 Task: Create a Sprint called Sprint0000000003 in Scrum Project Project0000000001 in Jira. Set Duration of Sprint called Sprint0000000001 in Scrum Project Project0000000001 to 1 week in Jira. Set Duration of Sprint called Sprint0000000002 in Scrum Project Project0000000001 to 2 weeks in Jira. Set Duration of Sprint called Sprint0000000003 in Scrum Project Project0000000001 to 3 weeks in Jira. Create a Sprint called Sprint0000000004 in Scrum Project Project0000000002 in Jira
Action: Mouse moved to (1138, 558)
Screenshot: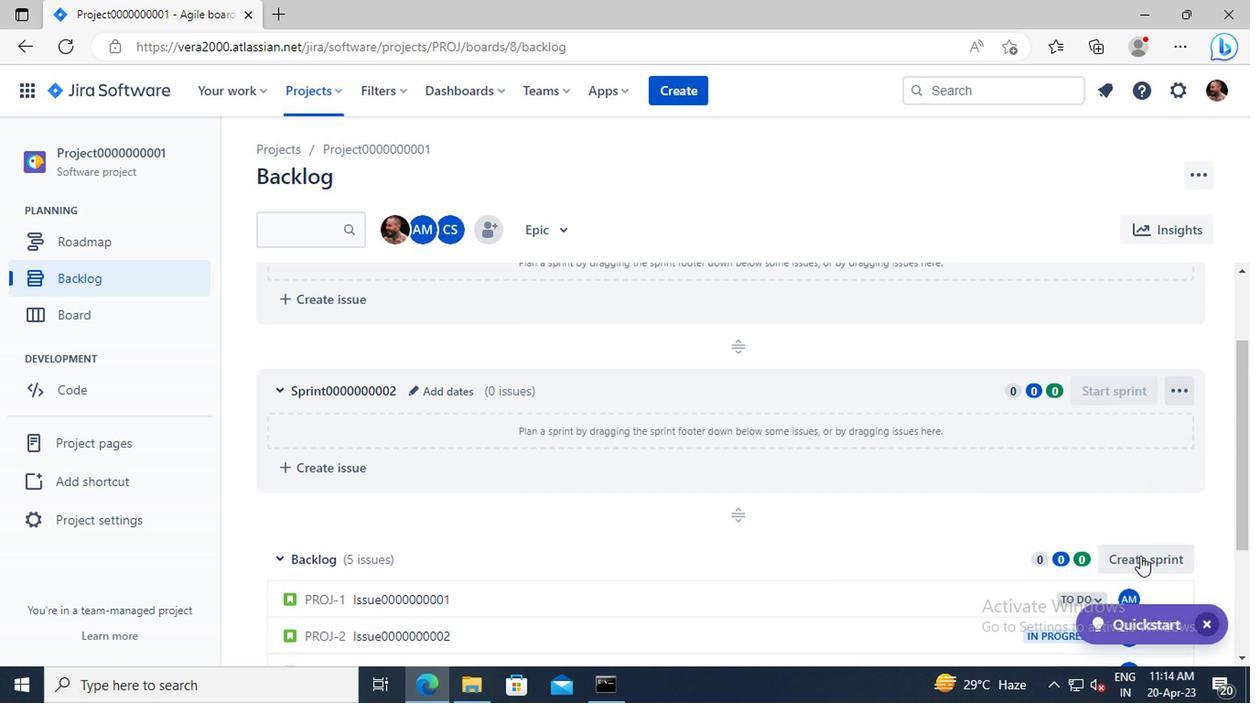 
Action: Mouse pressed left at (1138, 558)
Screenshot: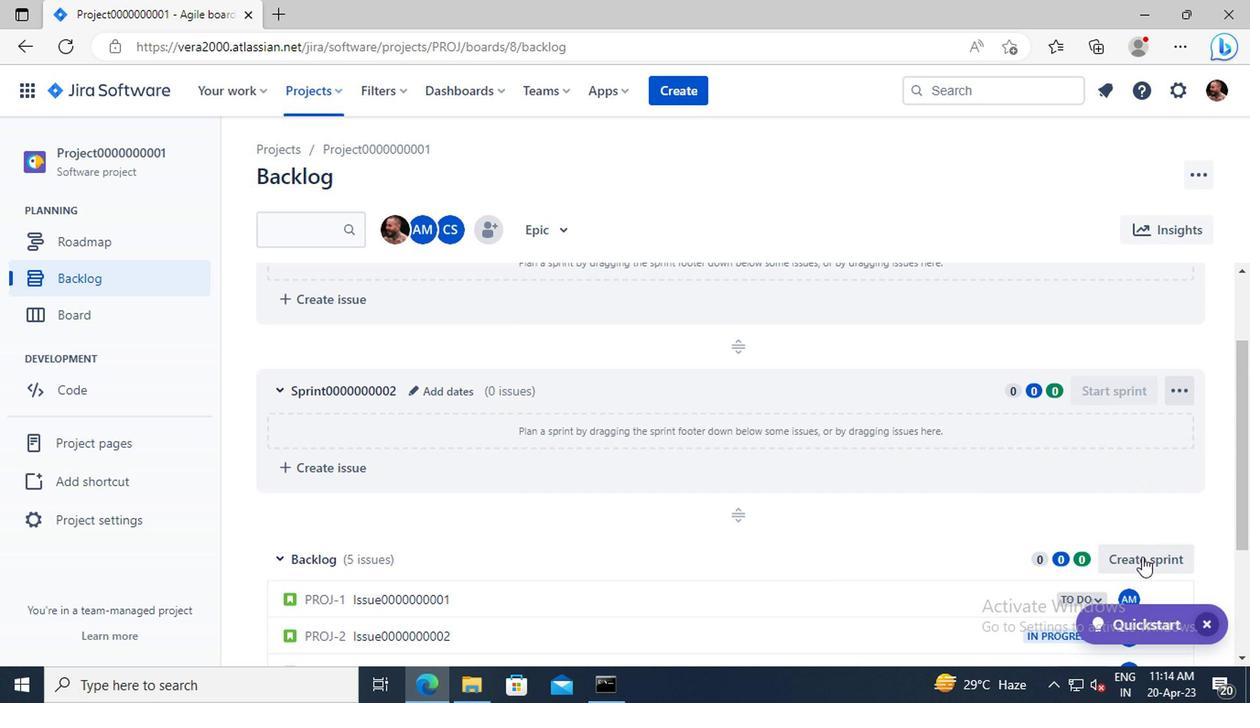 
Action: Mouse moved to (364, 562)
Screenshot: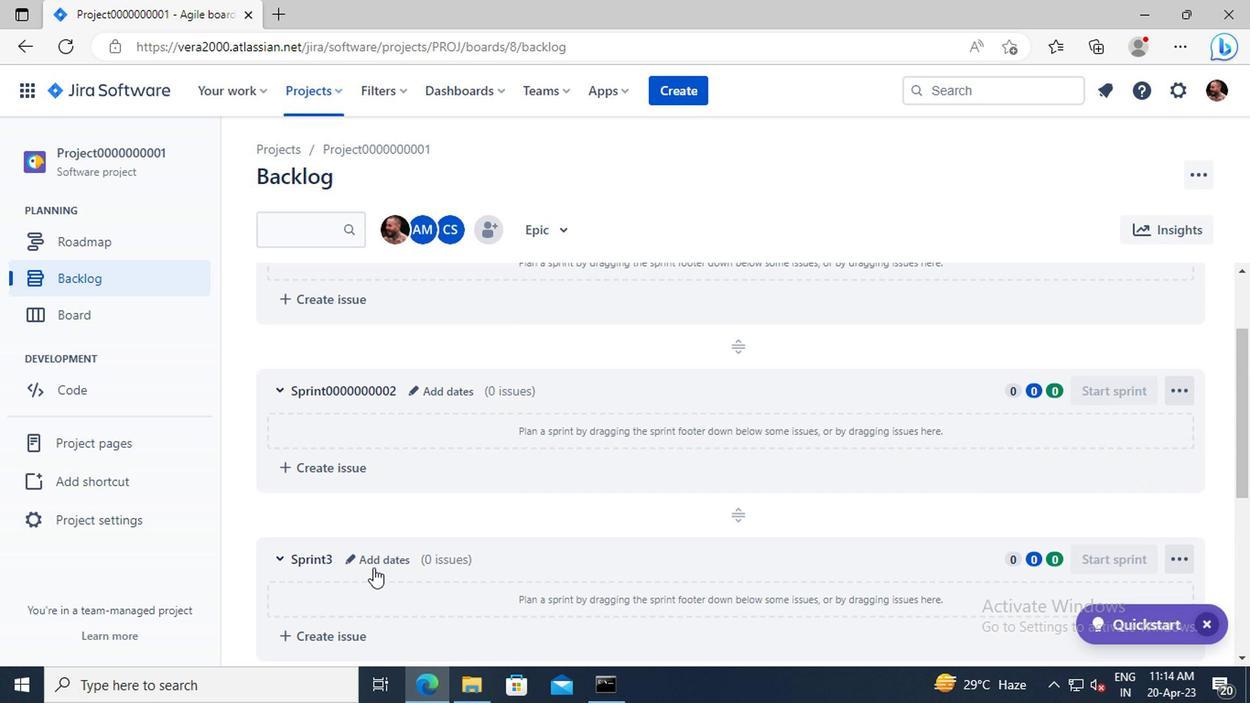 
Action: Mouse pressed left at (364, 562)
Screenshot: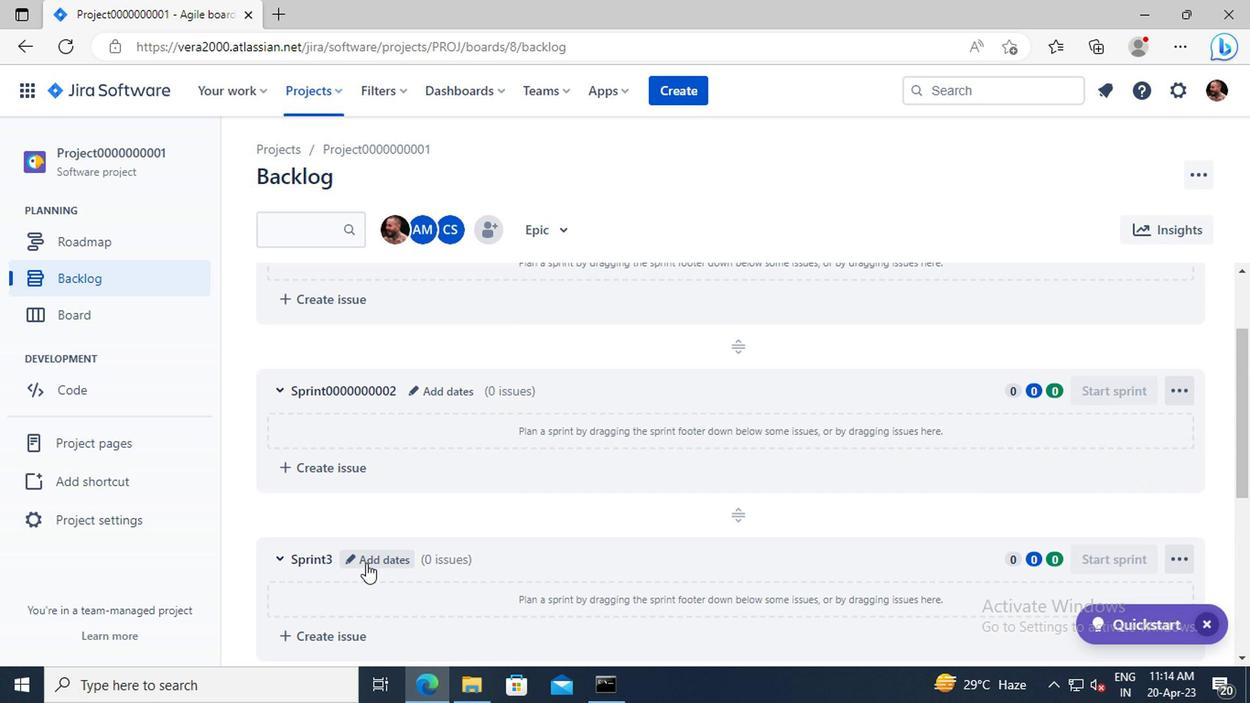 
Action: Mouse moved to (454, 235)
Screenshot: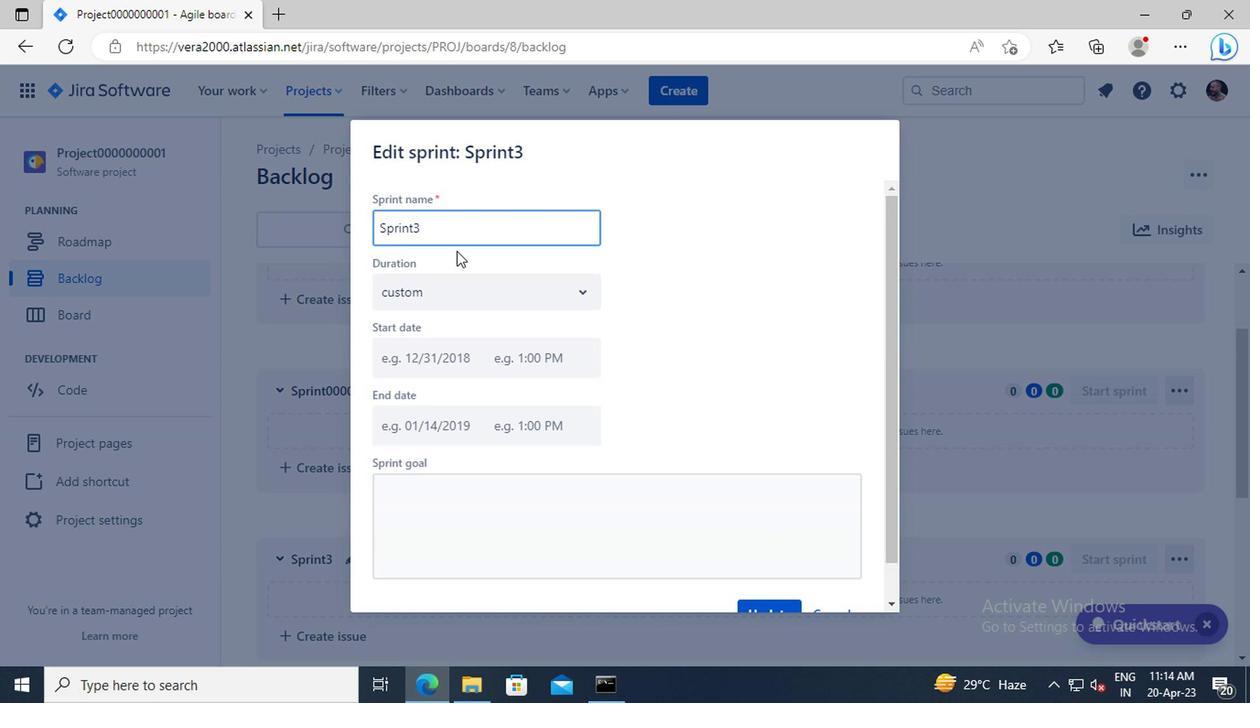 
Action: Mouse pressed left at (454, 235)
Screenshot: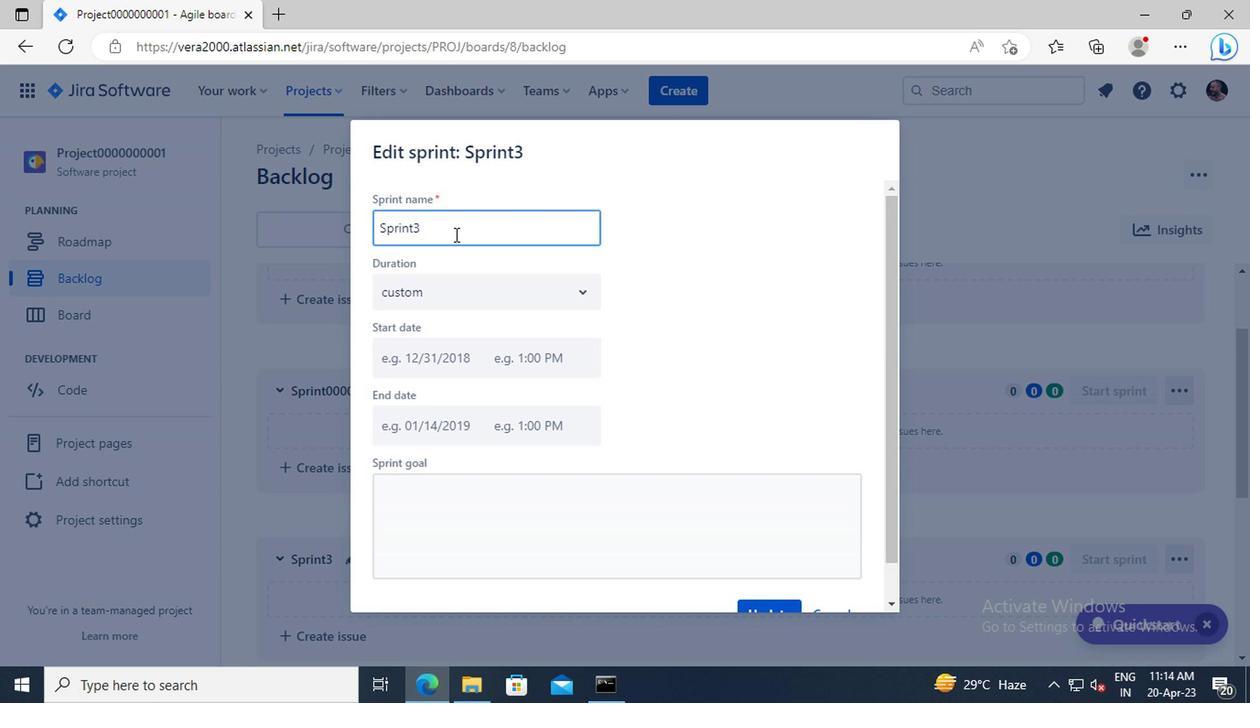 
Action: Key pressed <Key.backspace><Key.backspace><Key.backspace><Key.backspace><Key.backspace><Key.backspace><Key.backspace><Key.backspace><Key.backspace><Key.backspace><Key.backspace><Key.backspace><Key.shift_r>Sprint0000000003
Screenshot: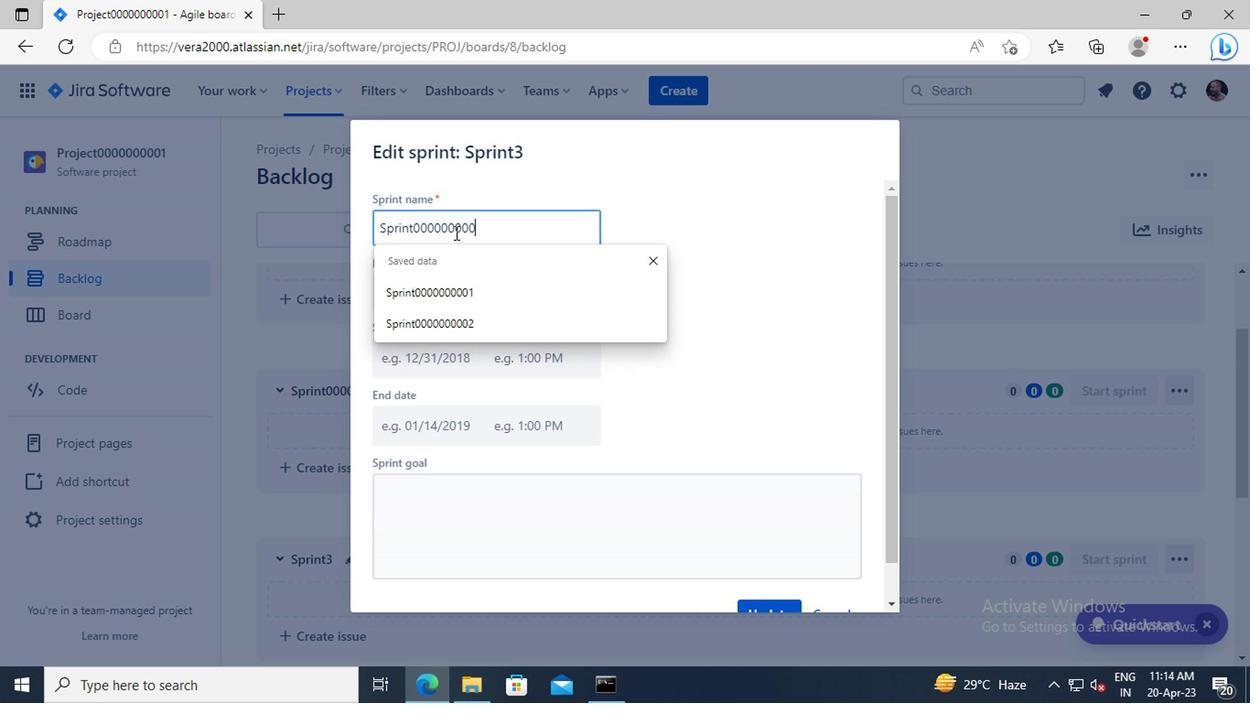 
Action: Mouse moved to (659, 367)
Screenshot: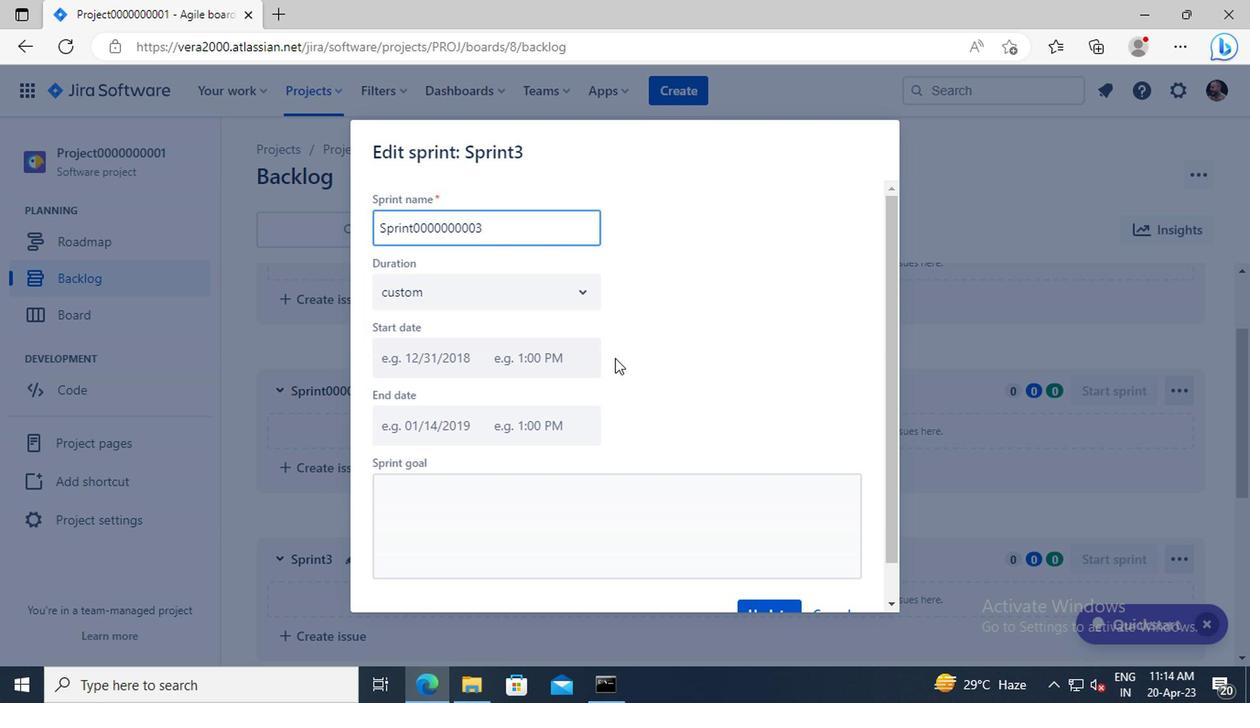 
Action: Mouse scrolled (659, 366) with delta (0, 0)
Screenshot: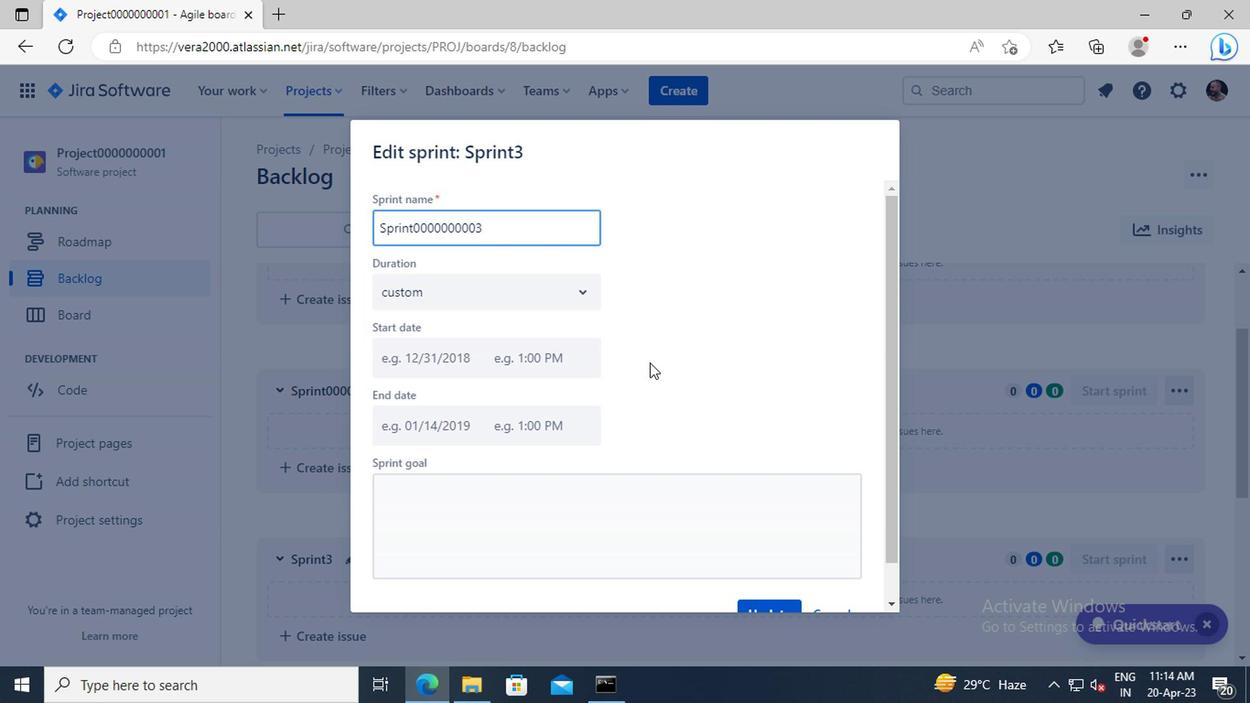 
Action: Mouse moved to (775, 579)
Screenshot: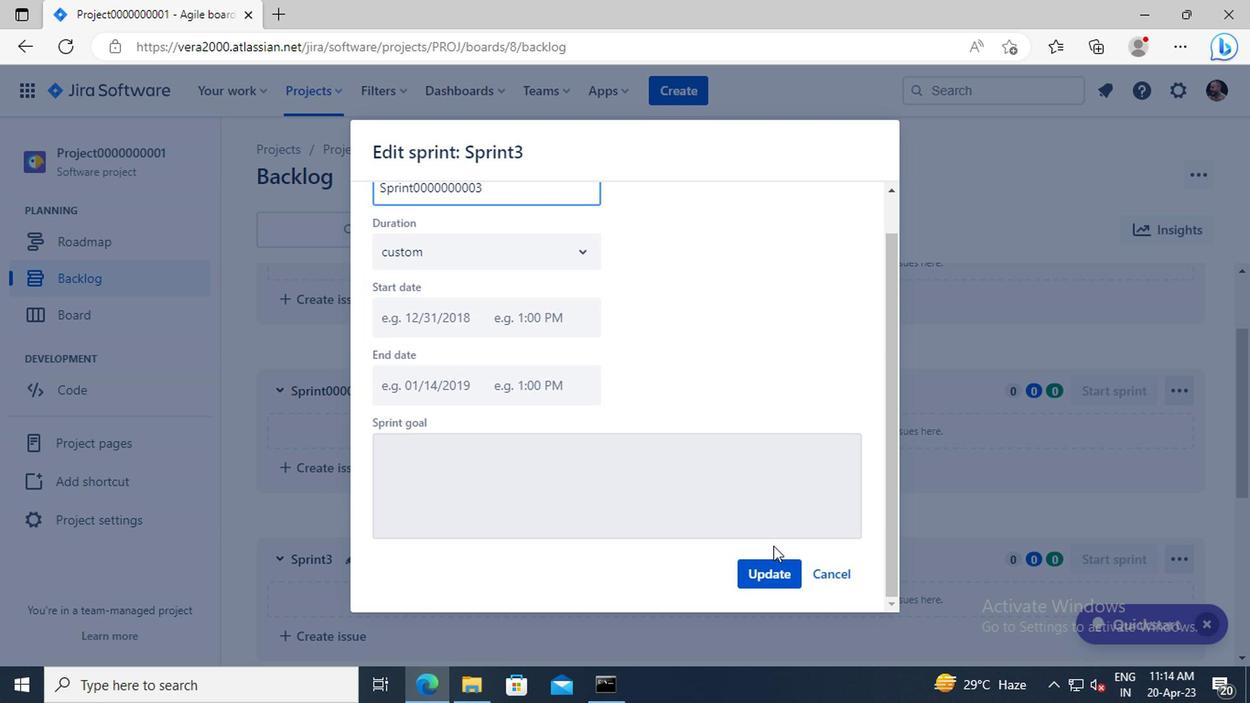 
Action: Mouse pressed left at (775, 579)
Screenshot: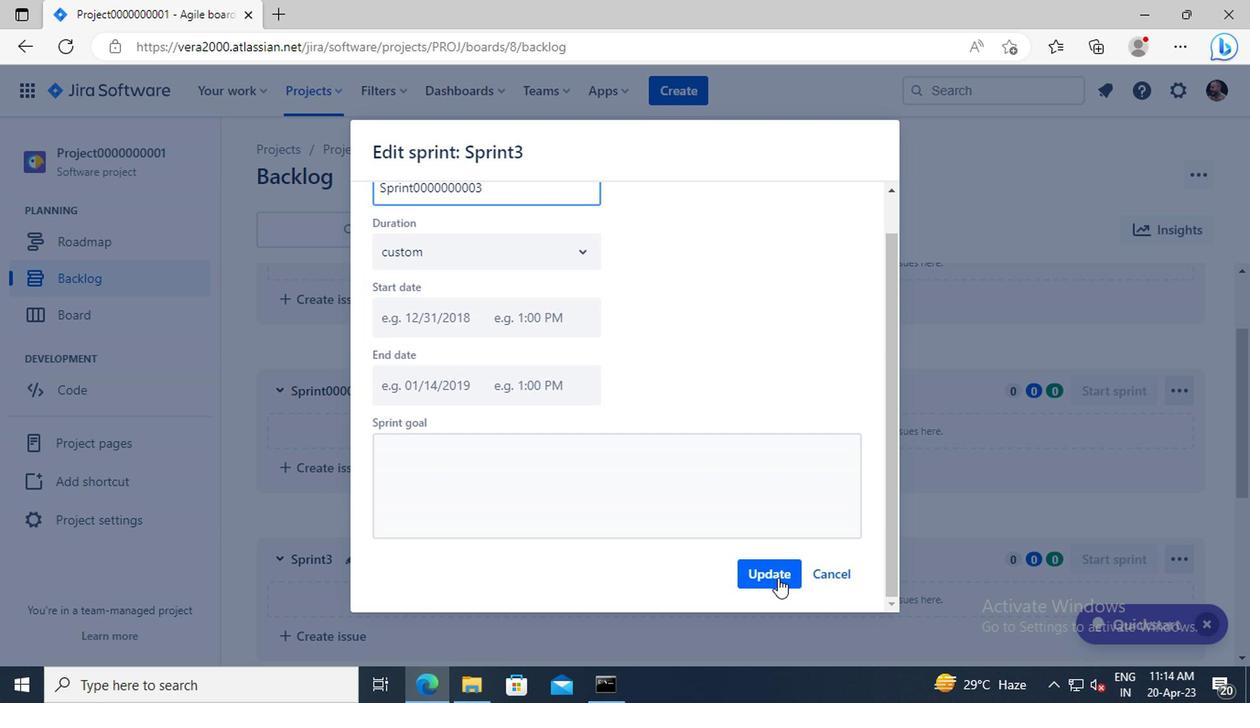 
Action: Mouse moved to (497, 501)
Screenshot: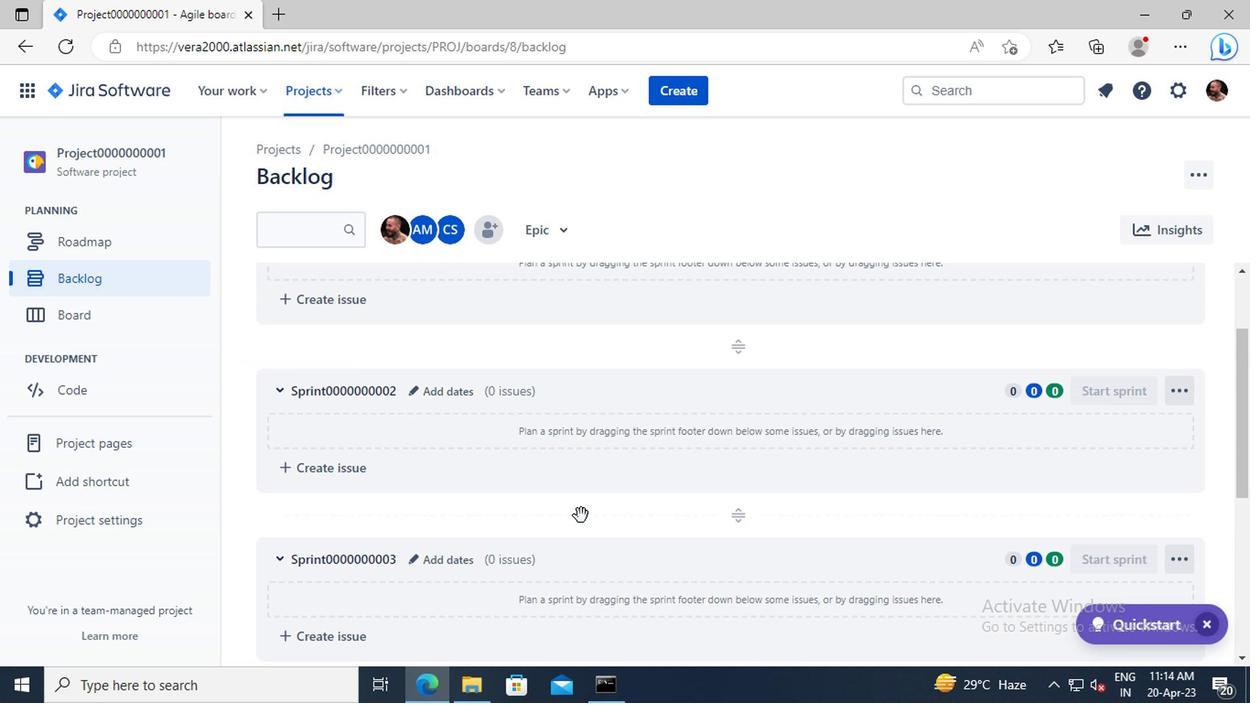 
Action: Mouse scrolled (497, 501) with delta (0, 0)
Screenshot: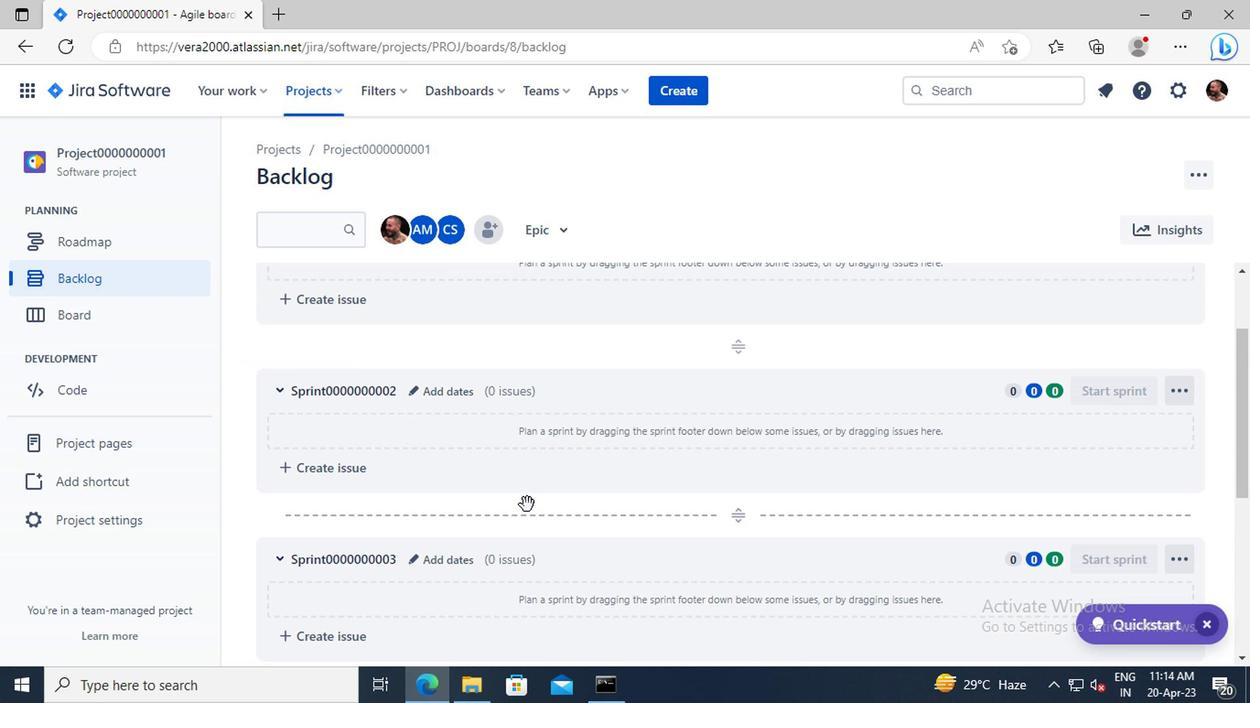 
Action: Mouse scrolled (497, 501) with delta (0, 0)
Screenshot: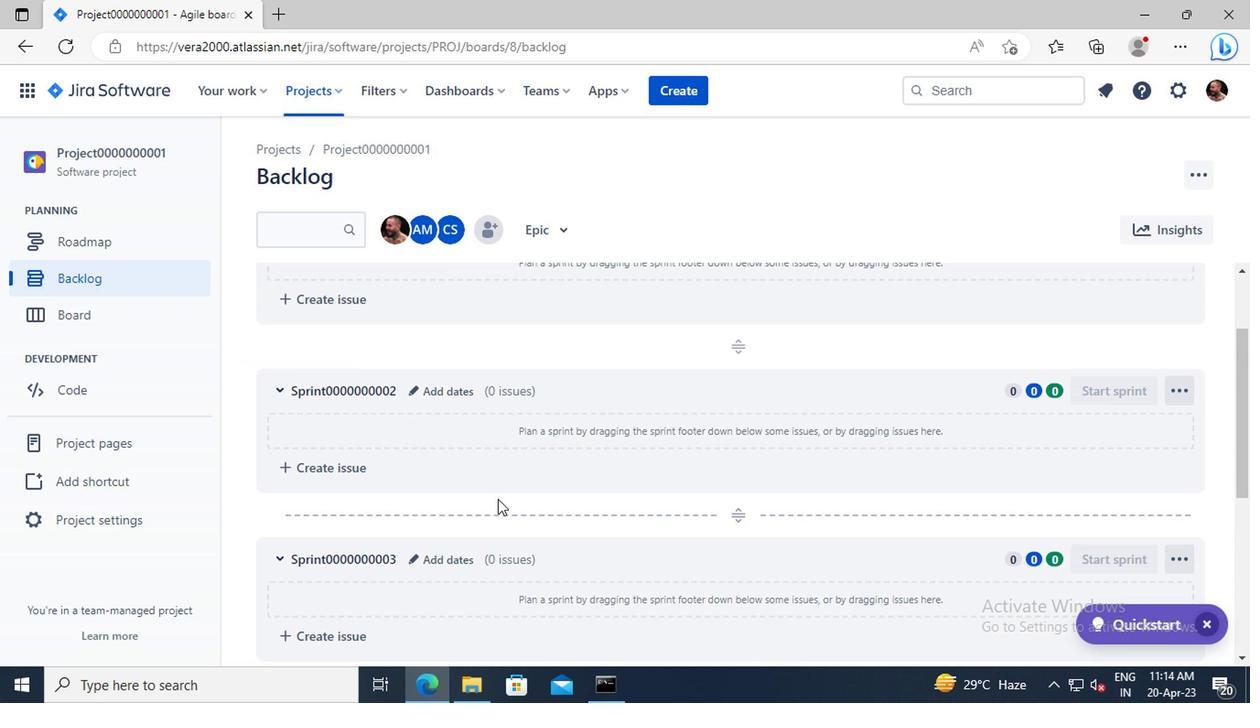 
Action: Mouse moved to (423, 348)
Screenshot: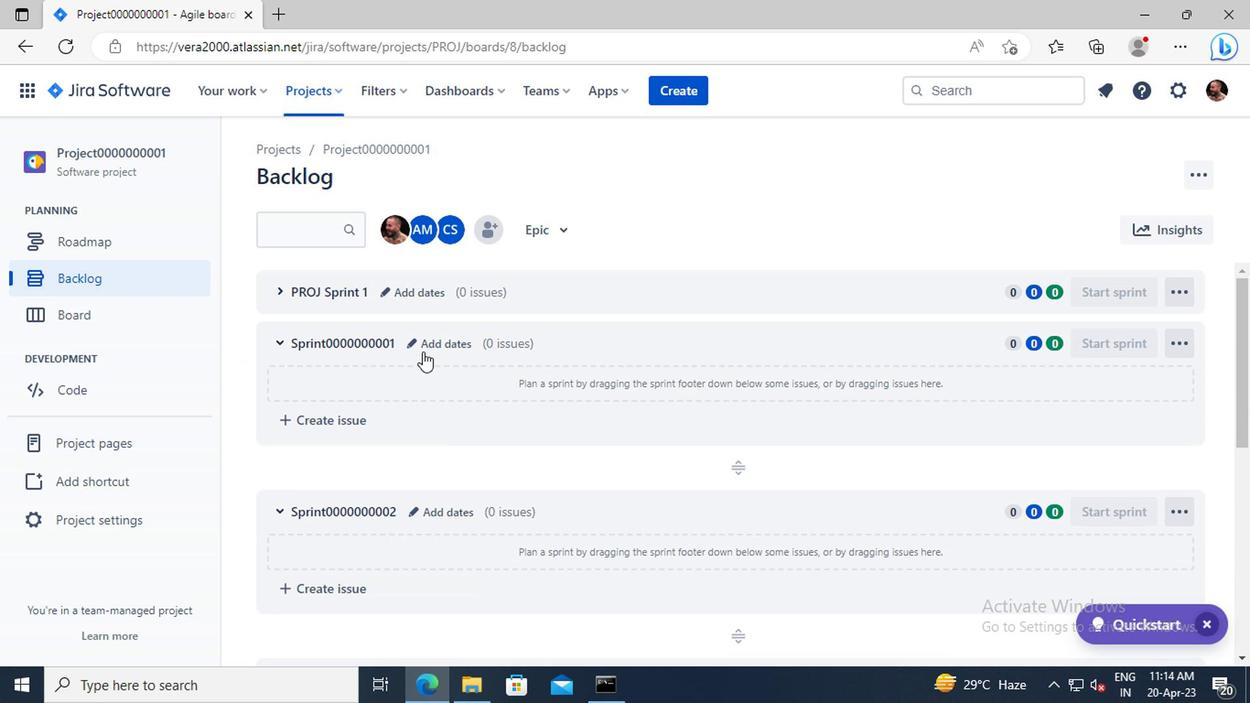 
Action: Mouse pressed left at (423, 348)
Screenshot: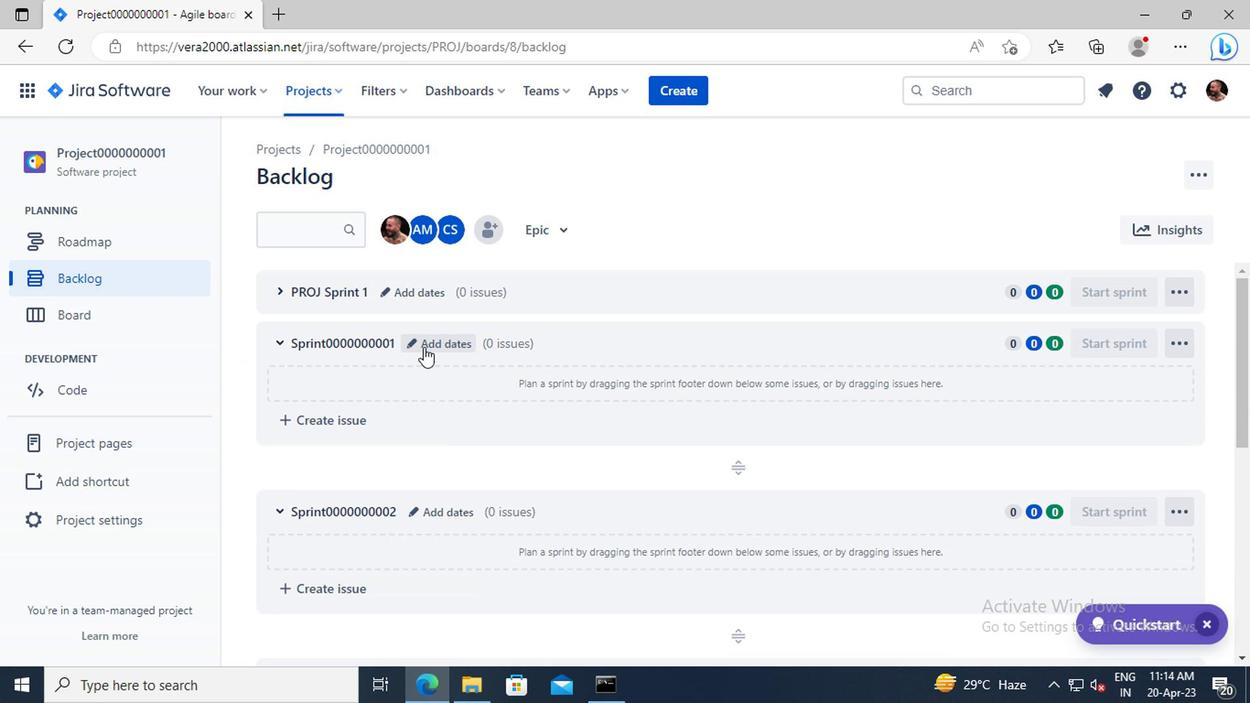 
Action: Mouse moved to (444, 295)
Screenshot: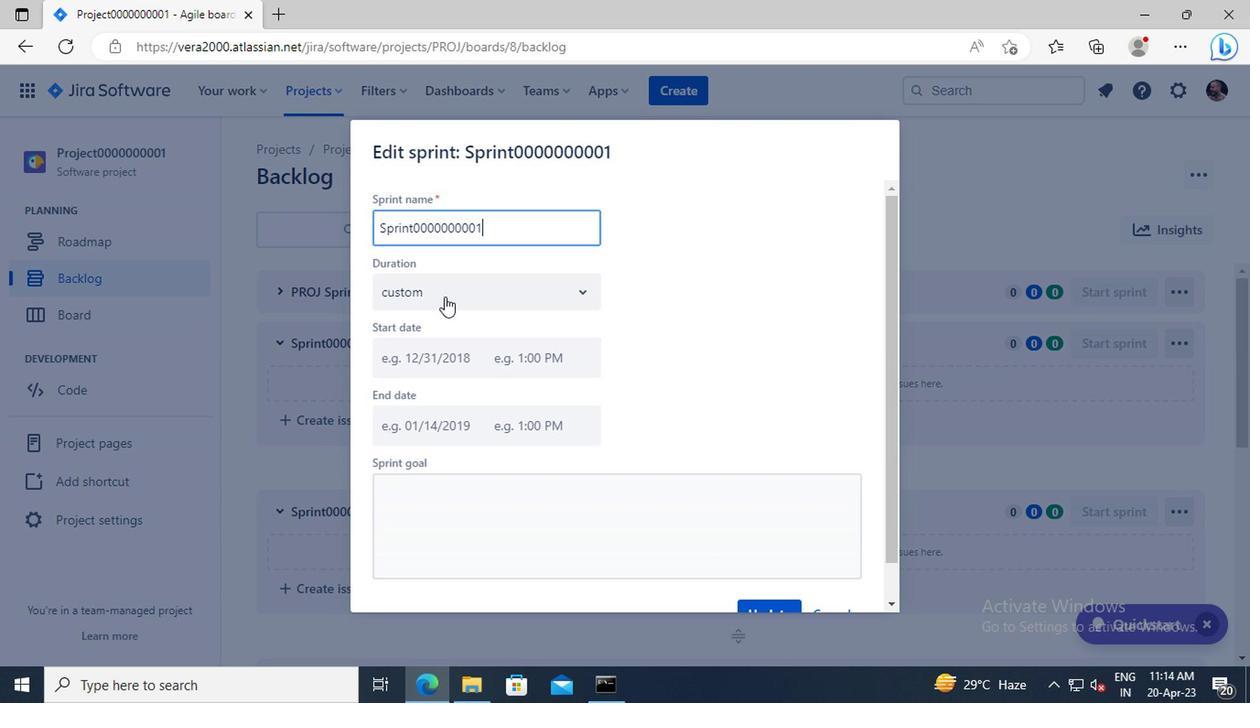 
Action: Mouse pressed left at (444, 295)
Screenshot: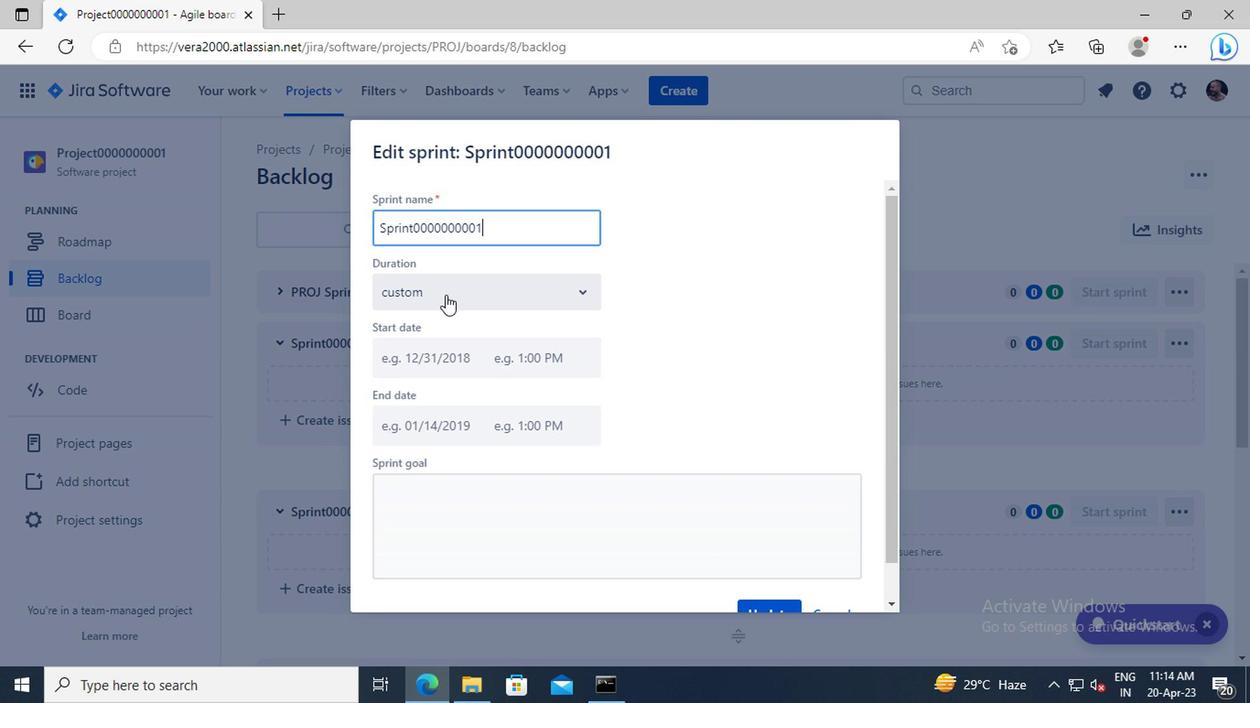 
Action: Mouse moved to (444, 343)
Screenshot: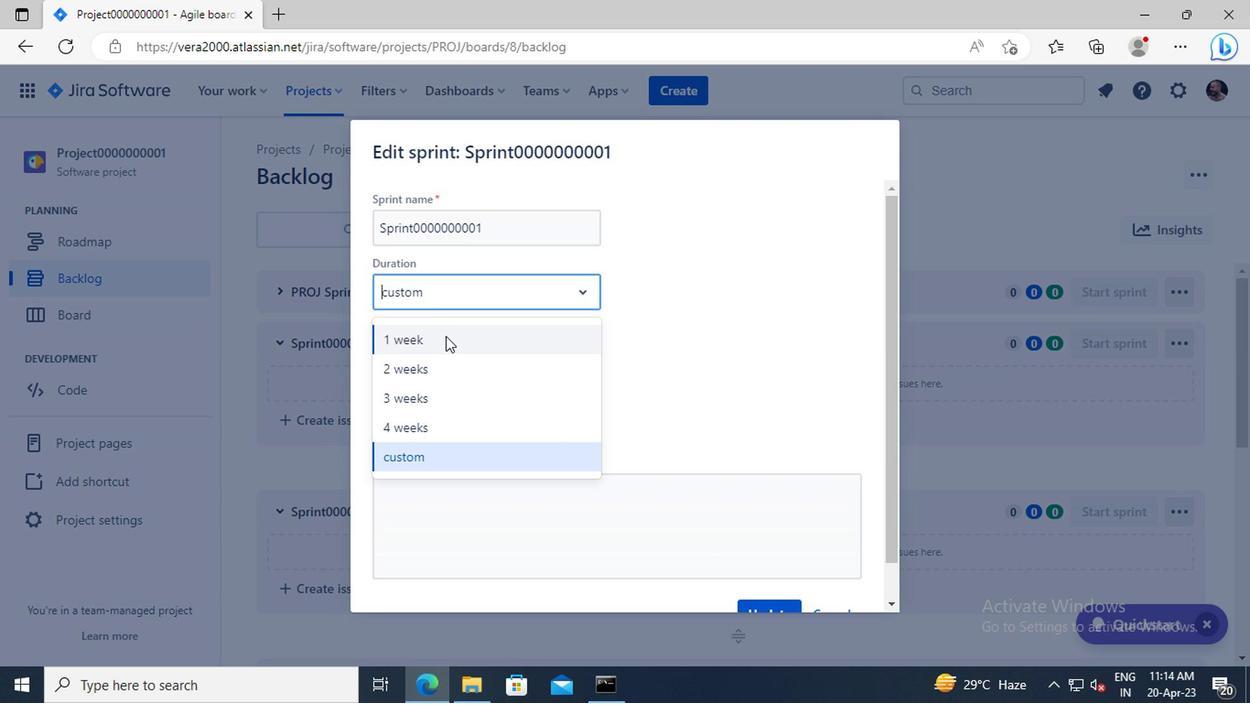 
Action: Mouse pressed left at (444, 343)
Screenshot: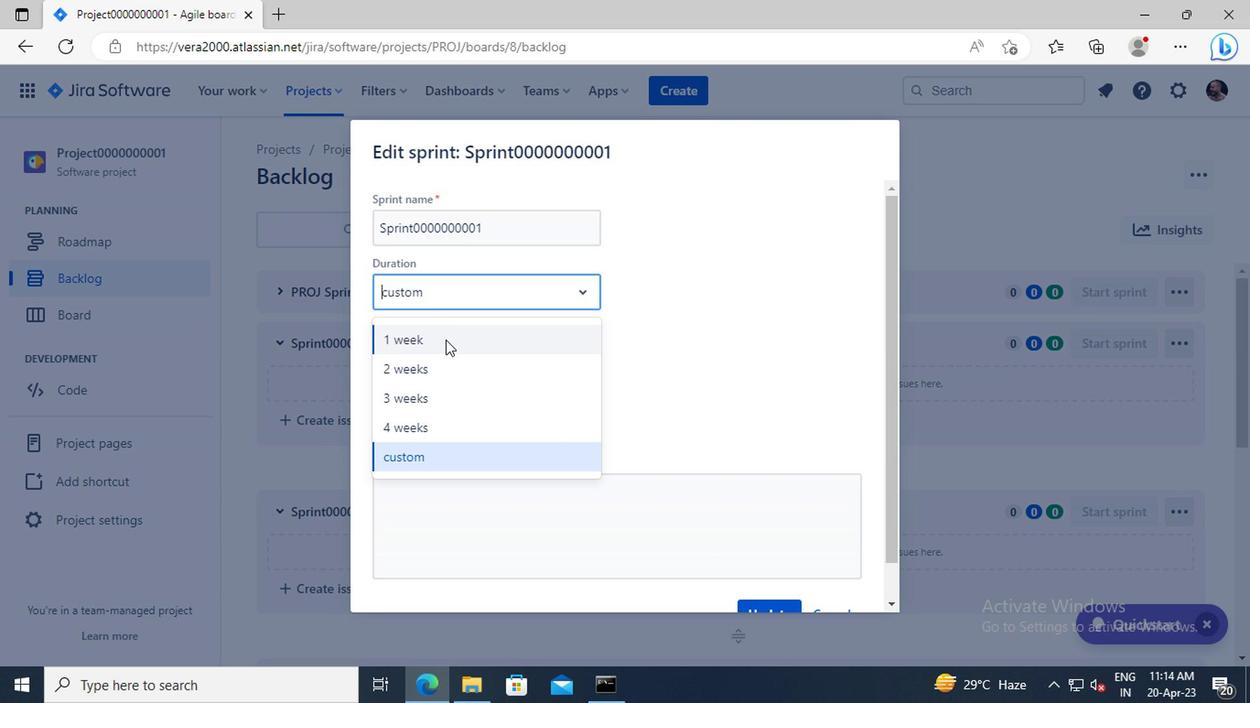 
Action: Mouse moved to (758, 394)
Screenshot: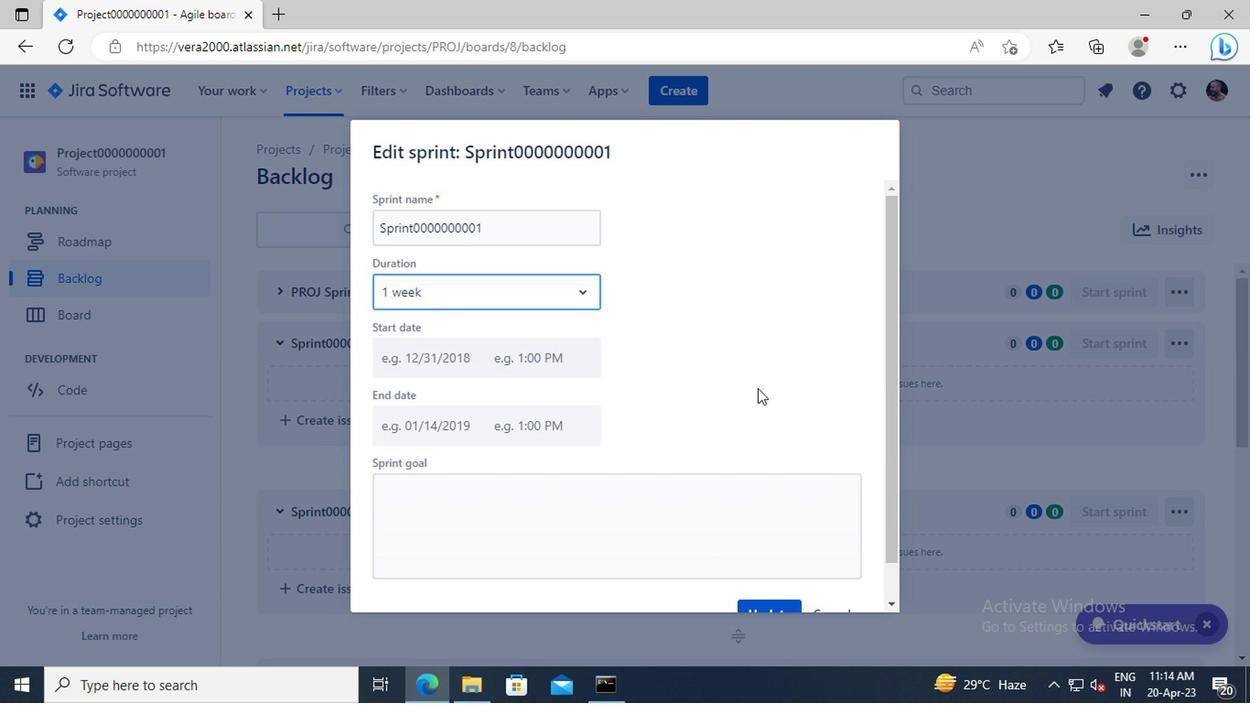 
Action: Mouse scrolled (758, 393) with delta (0, 0)
Screenshot: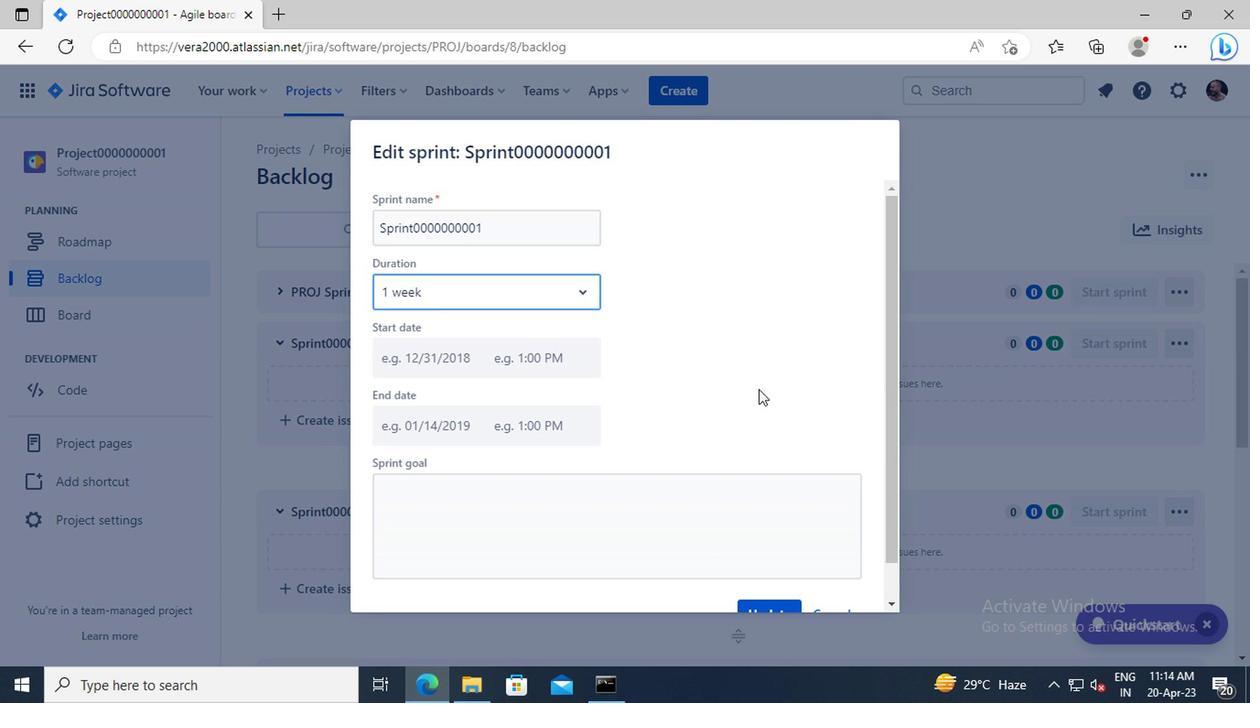 
Action: Mouse moved to (776, 579)
Screenshot: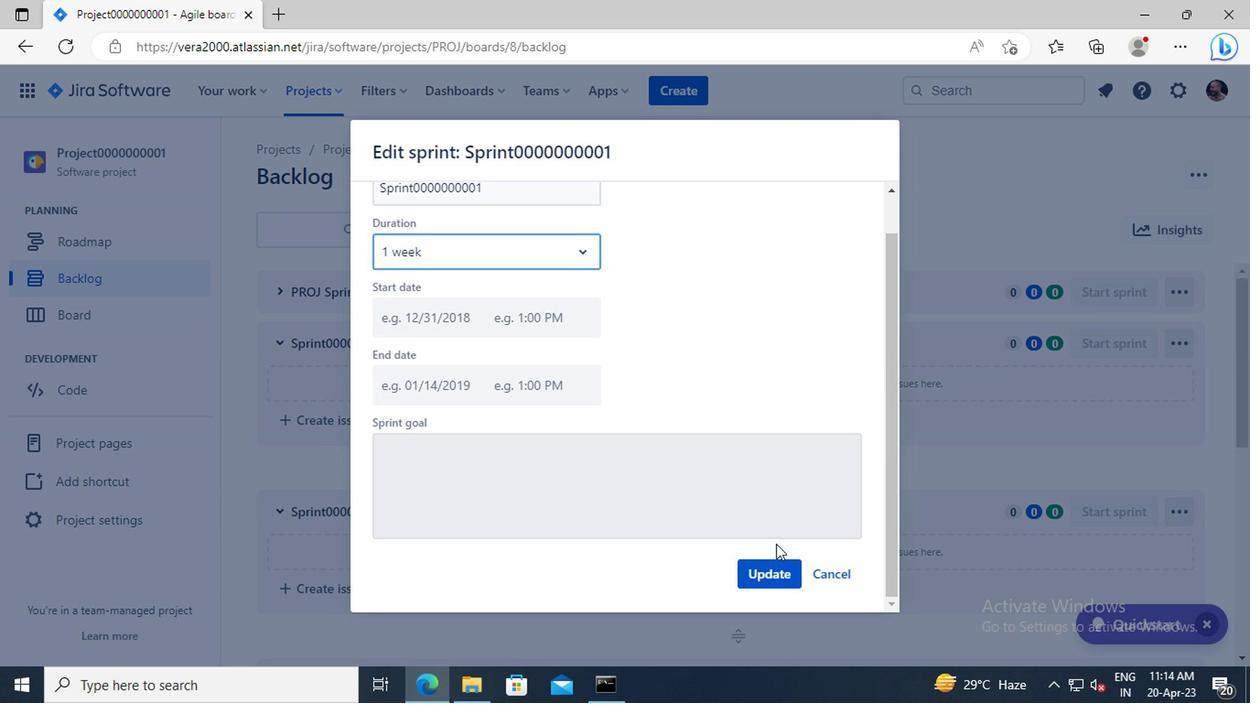 
Action: Mouse pressed left at (776, 579)
Screenshot: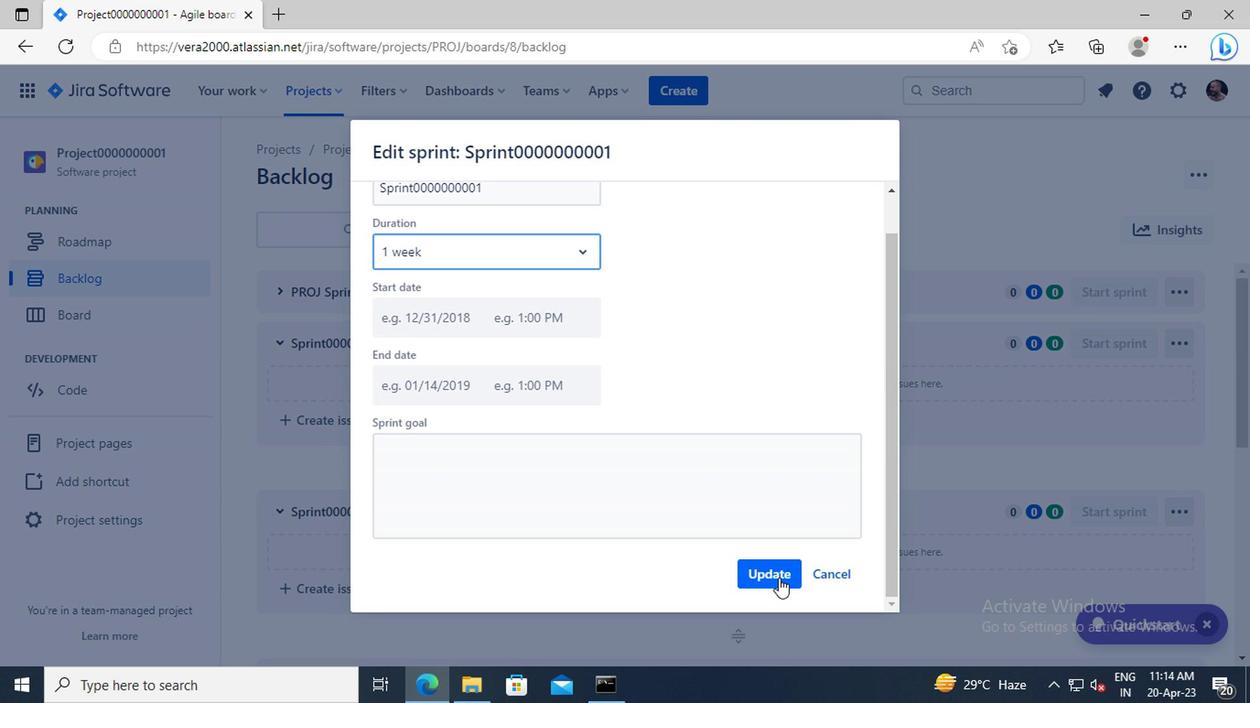 
Action: Mouse moved to (583, 466)
Screenshot: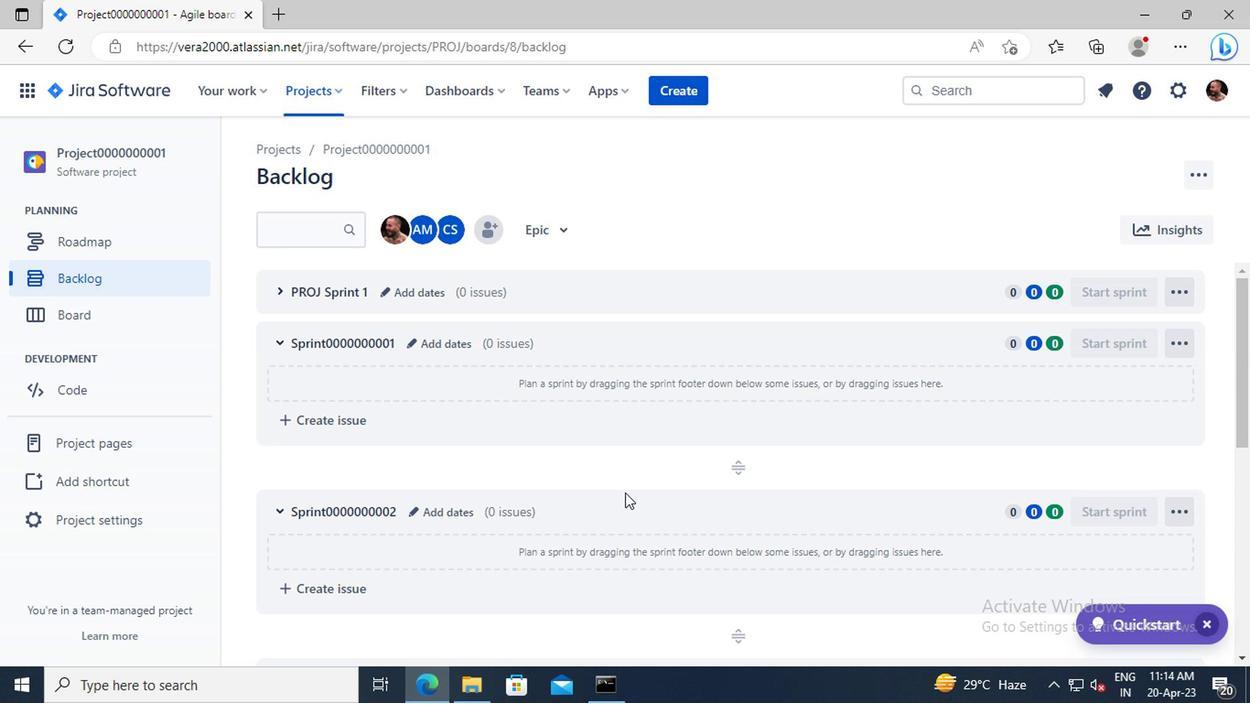 
Action: Mouse scrolled (583, 465) with delta (0, -1)
Screenshot: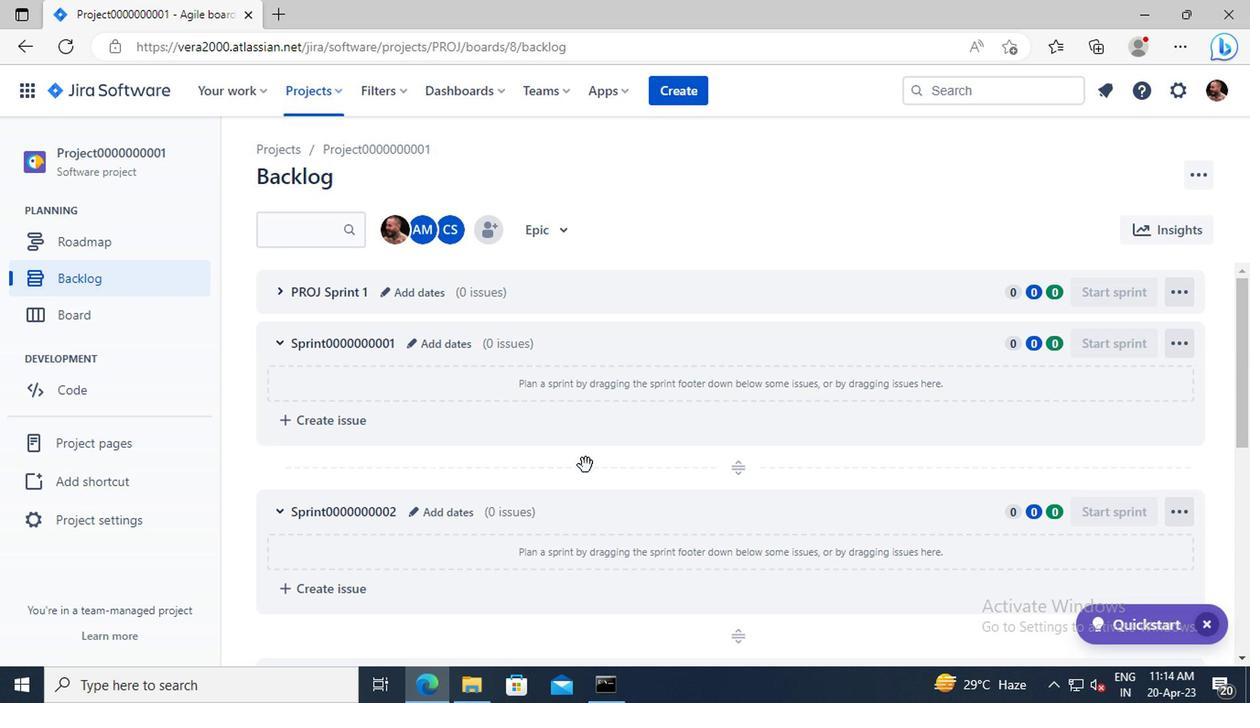 
Action: Mouse moved to (441, 457)
Screenshot: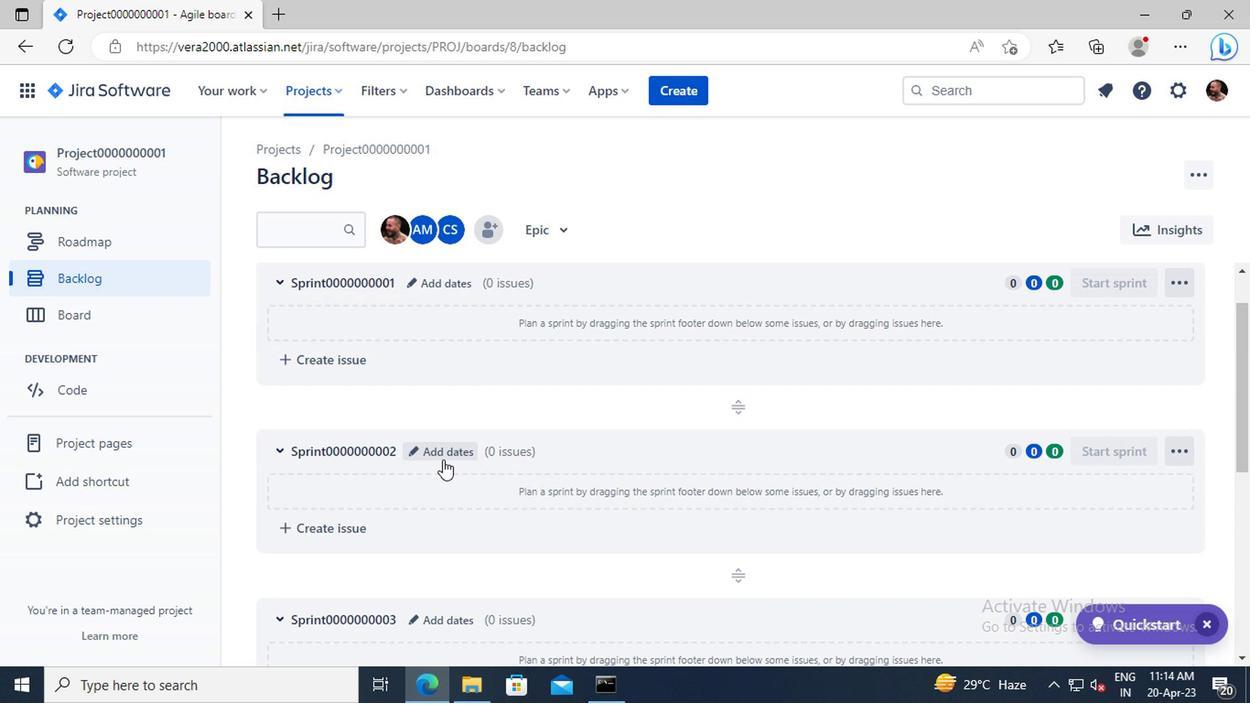 
Action: Mouse pressed left at (441, 457)
Screenshot: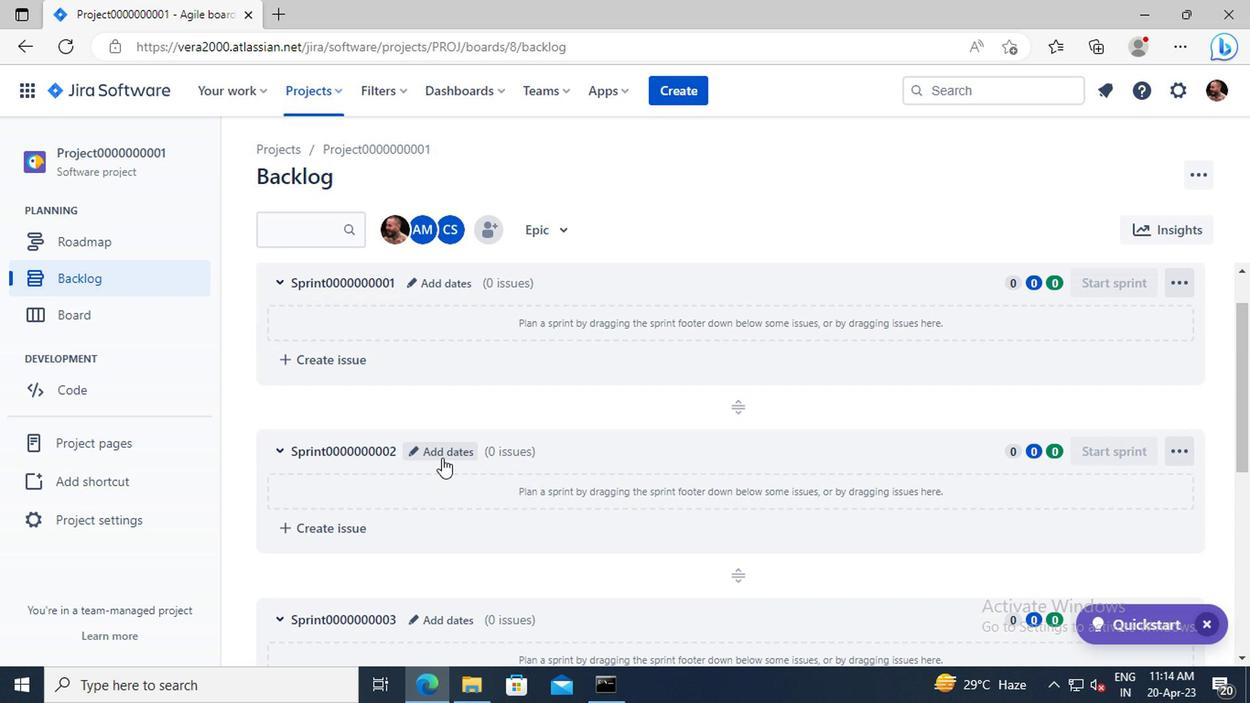 
Action: Mouse moved to (444, 298)
Screenshot: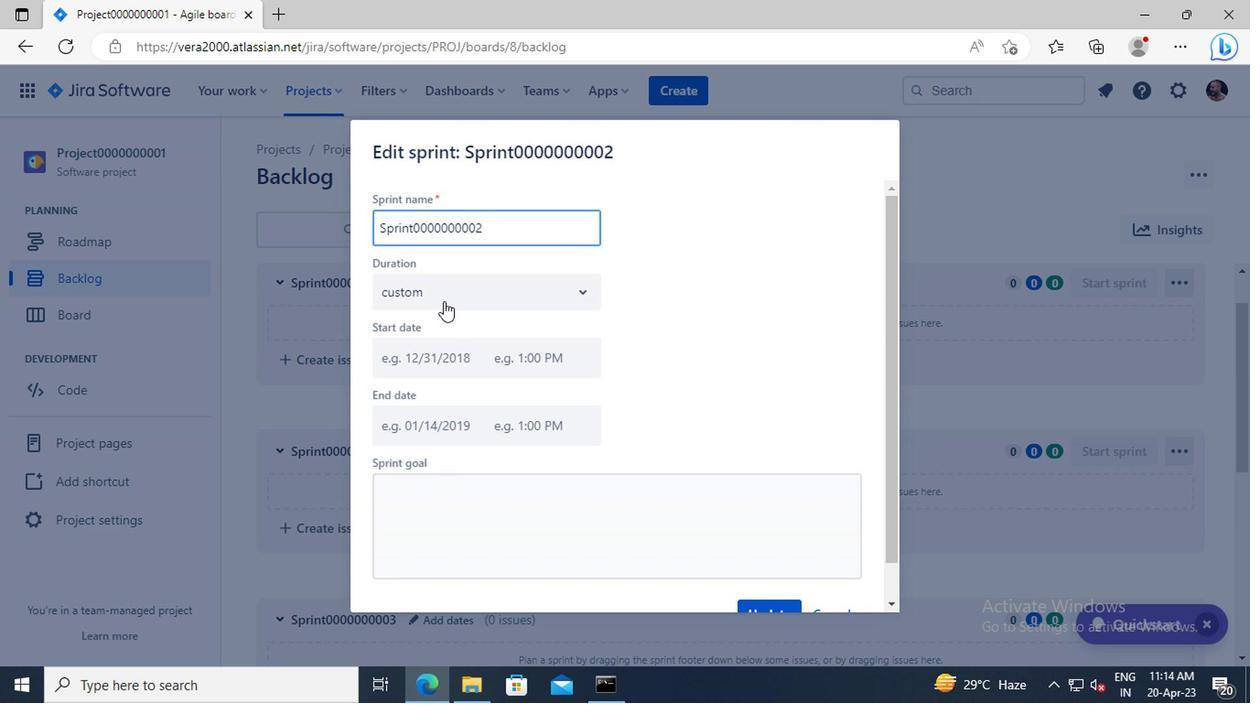 
Action: Mouse pressed left at (444, 298)
Screenshot: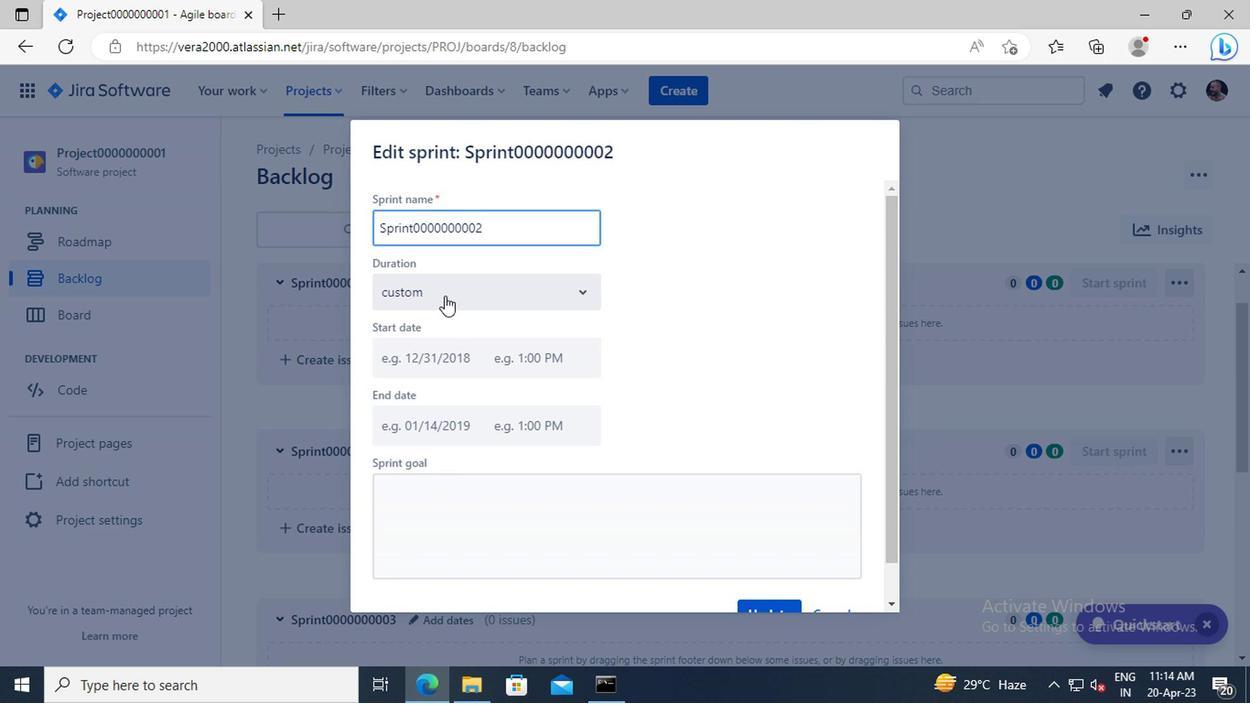 
Action: Mouse moved to (432, 372)
Screenshot: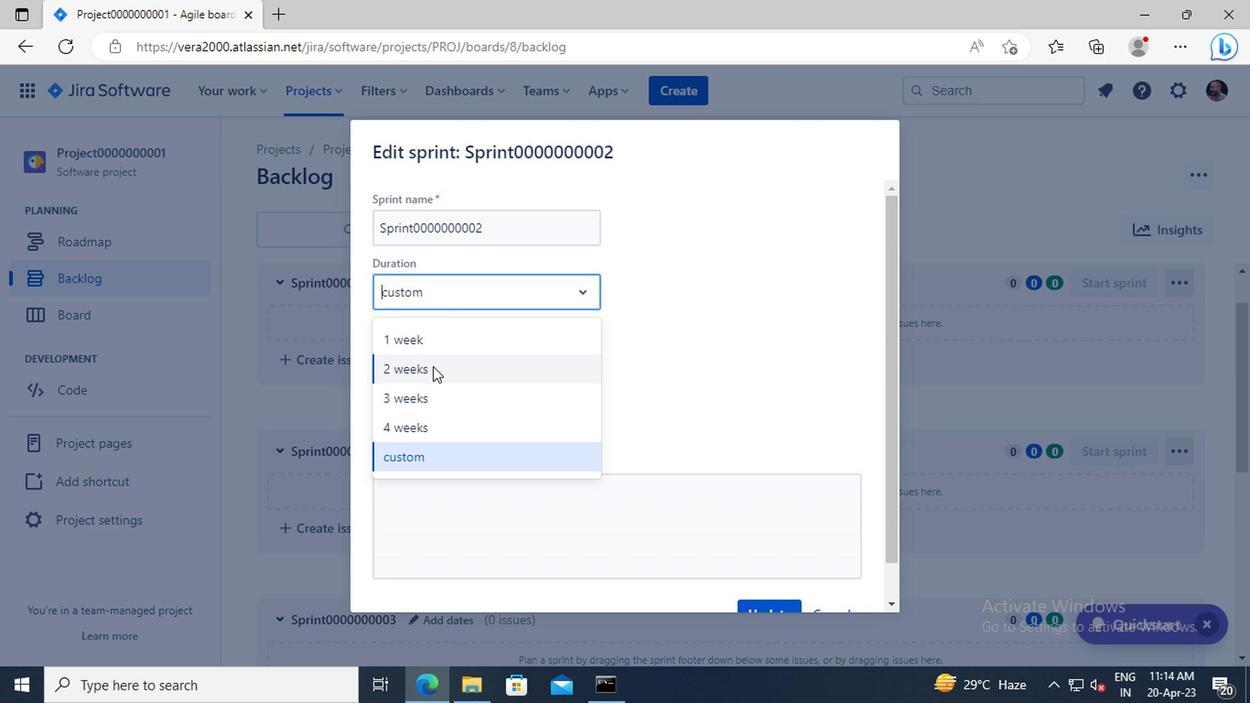 
Action: Mouse pressed left at (432, 372)
Screenshot: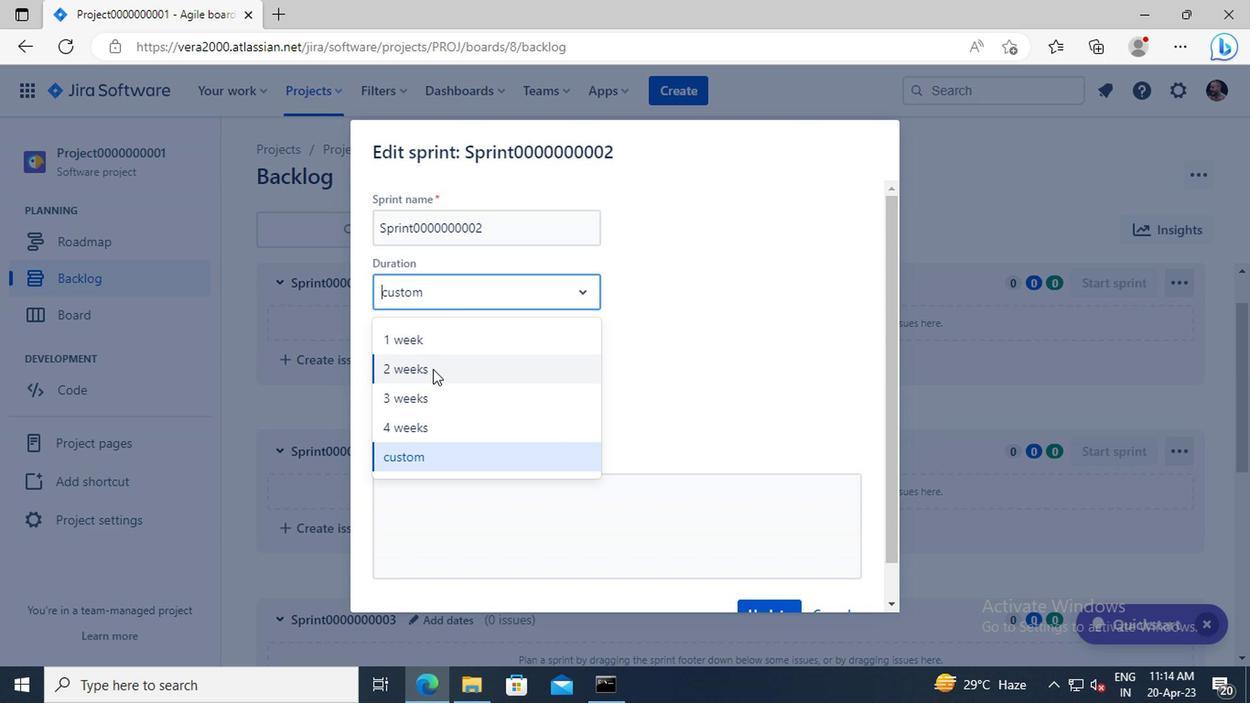 
Action: Mouse moved to (773, 432)
Screenshot: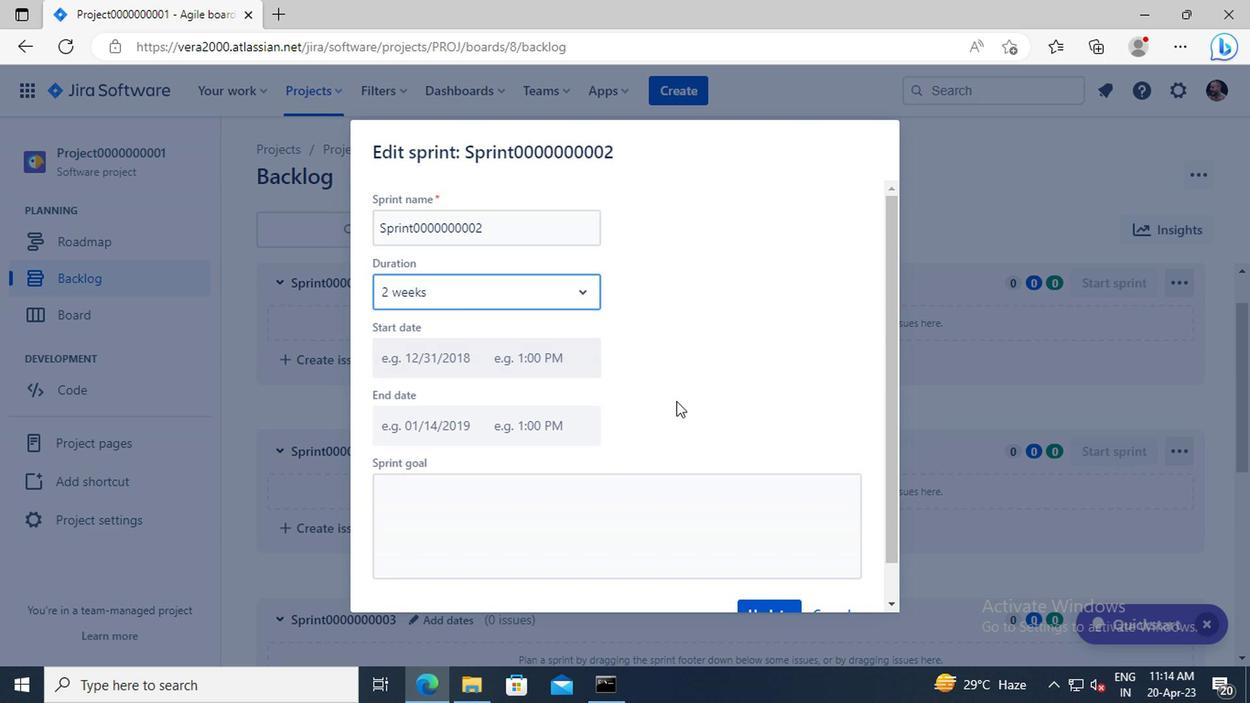 
Action: Mouse scrolled (773, 431) with delta (0, -1)
Screenshot: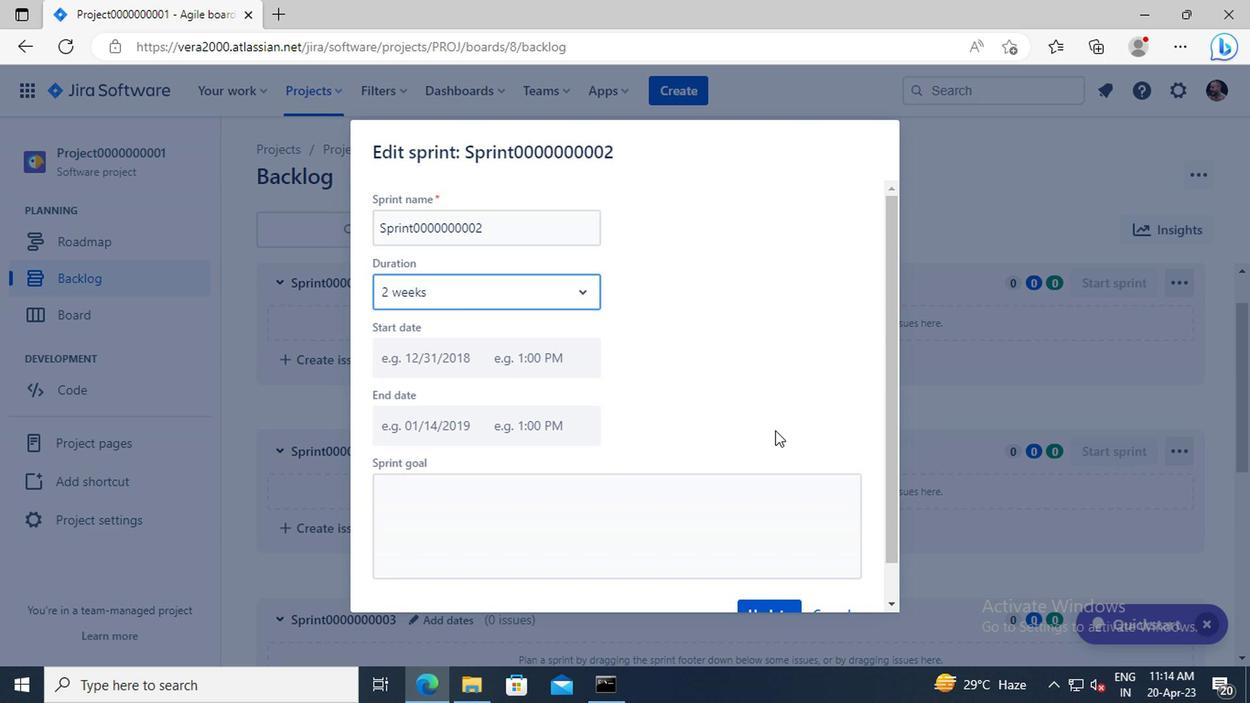 
Action: Mouse moved to (782, 571)
Screenshot: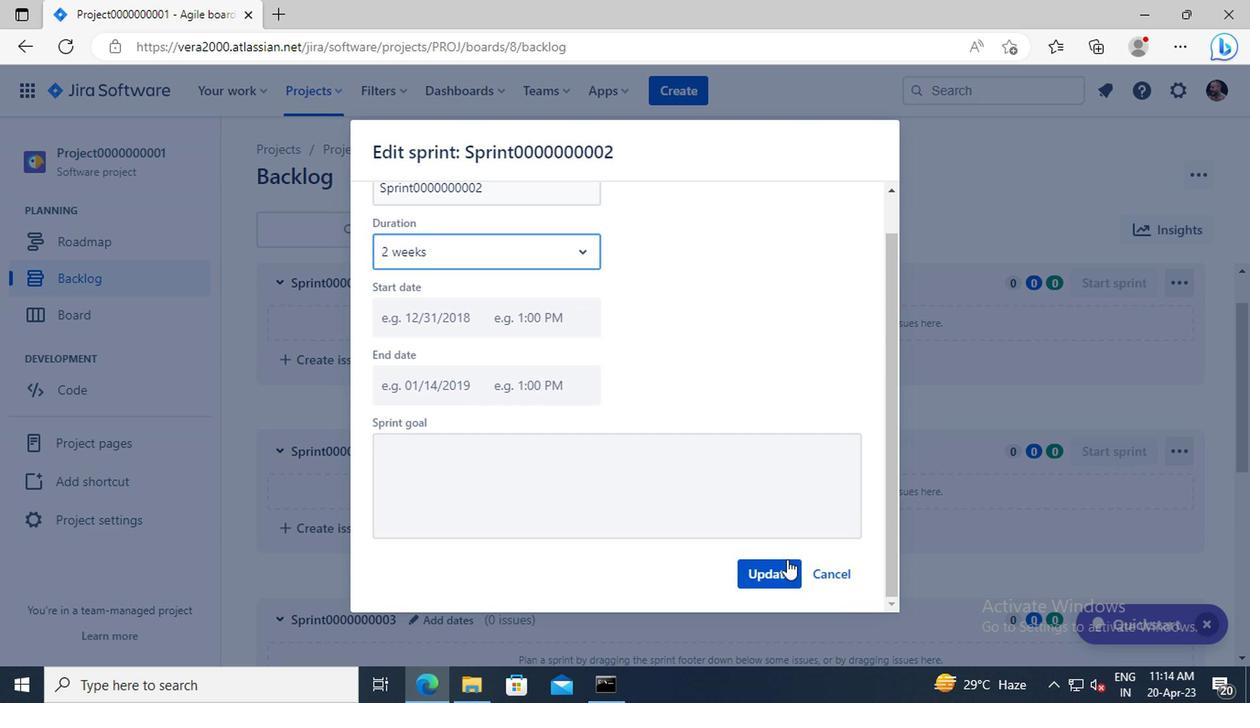
Action: Mouse pressed left at (782, 571)
Screenshot: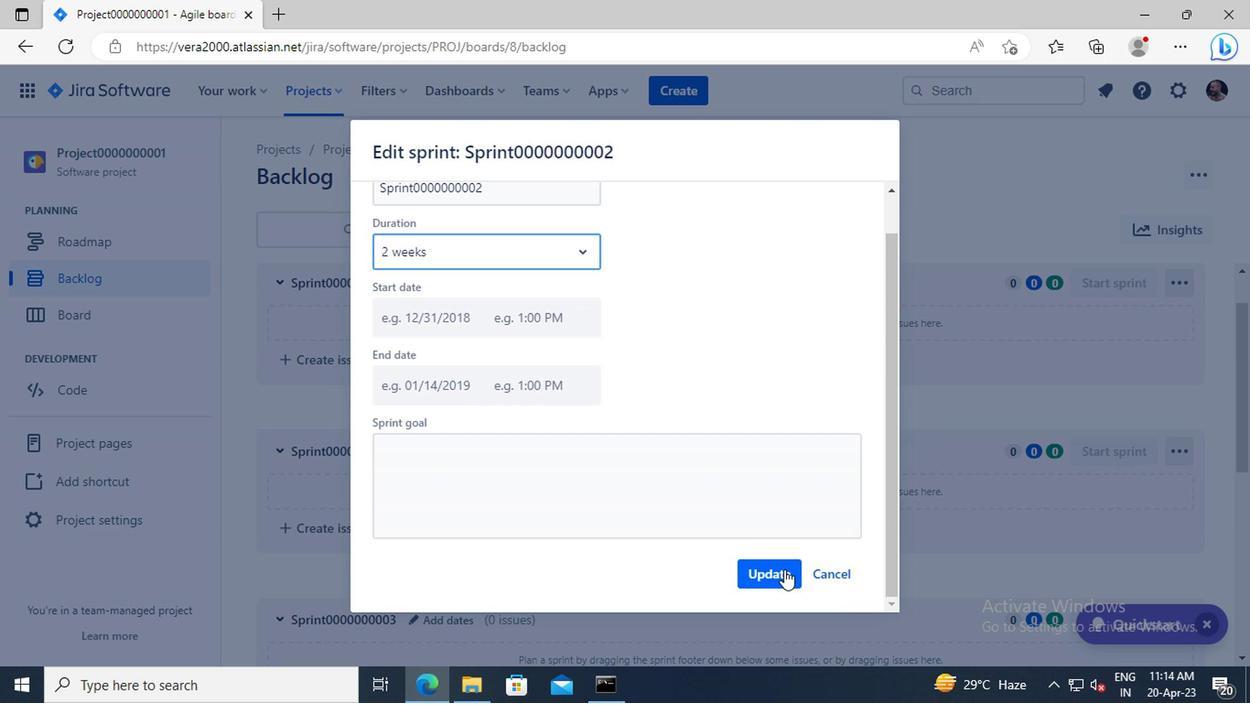 
Action: Mouse moved to (596, 475)
Screenshot: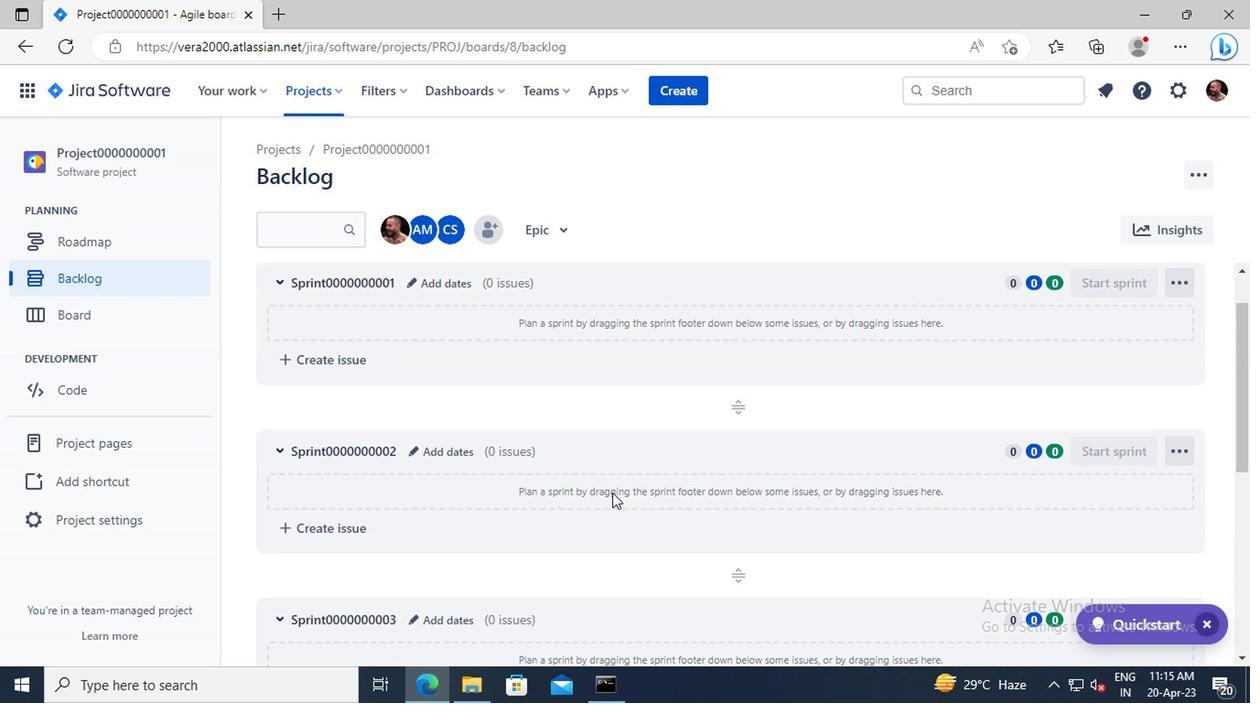 
Action: Mouse scrolled (596, 474) with delta (0, -1)
Screenshot: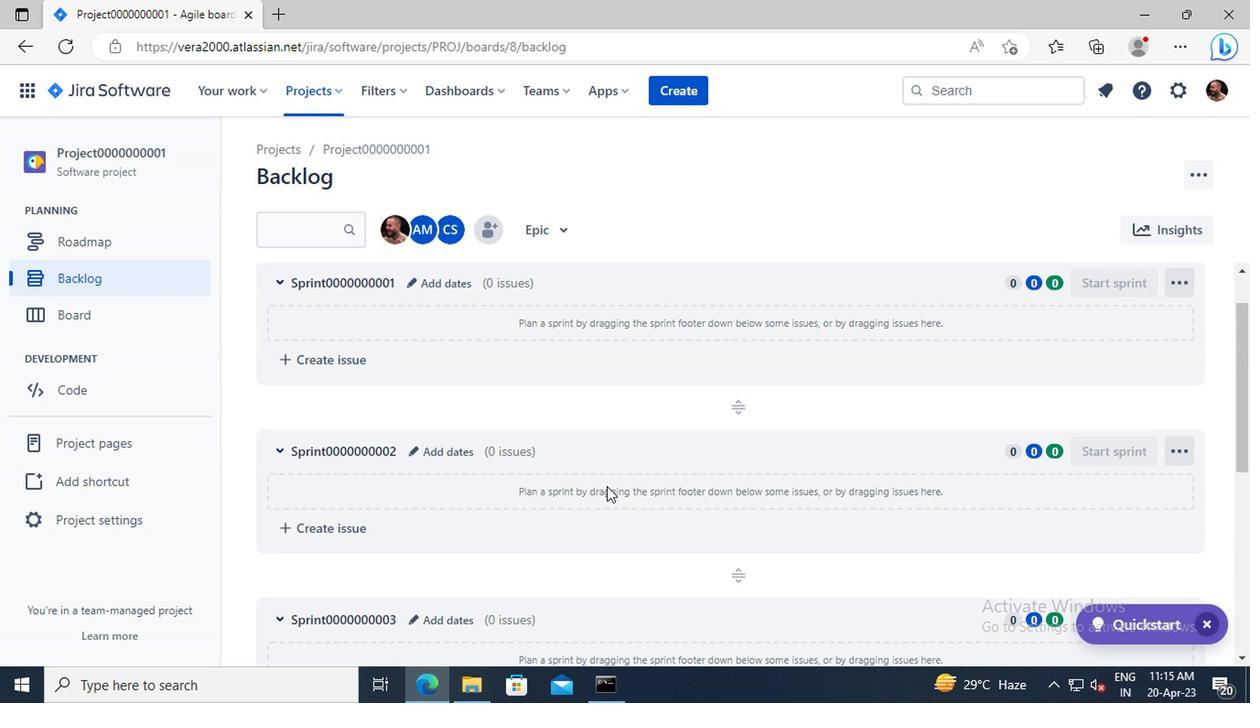 
Action: Mouse scrolled (596, 474) with delta (0, -1)
Screenshot: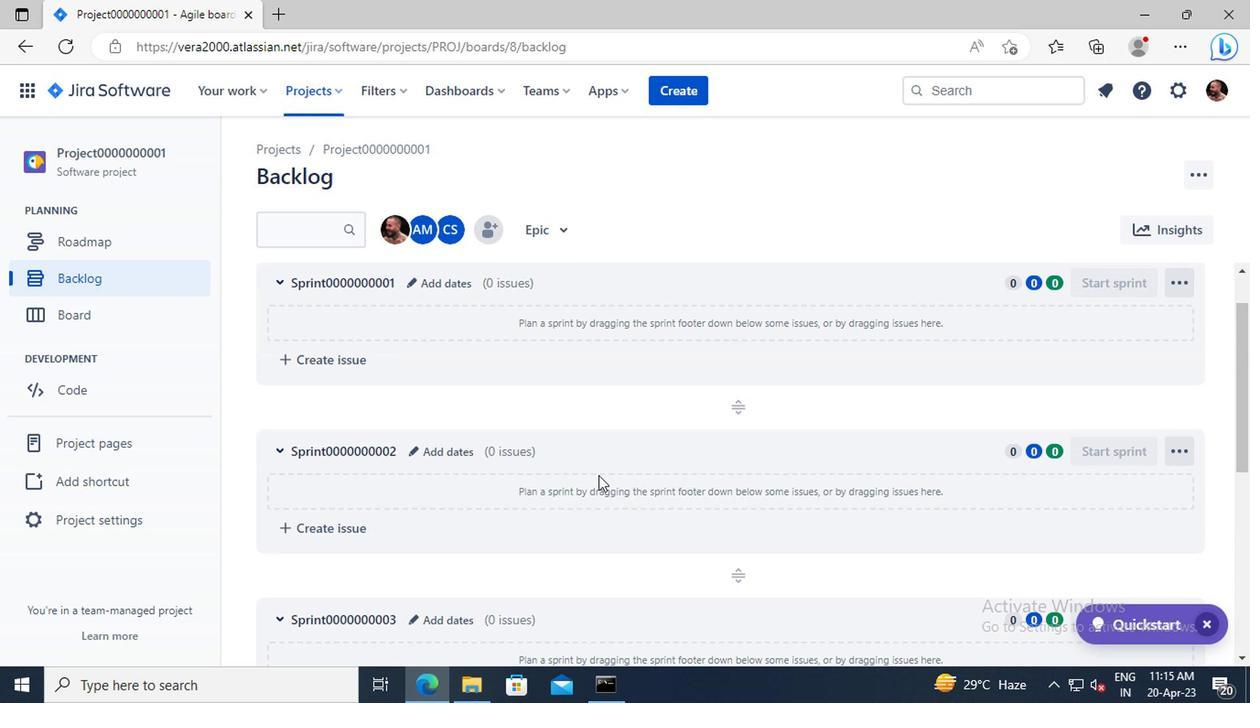 
Action: Mouse moved to (439, 498)
Screenshot: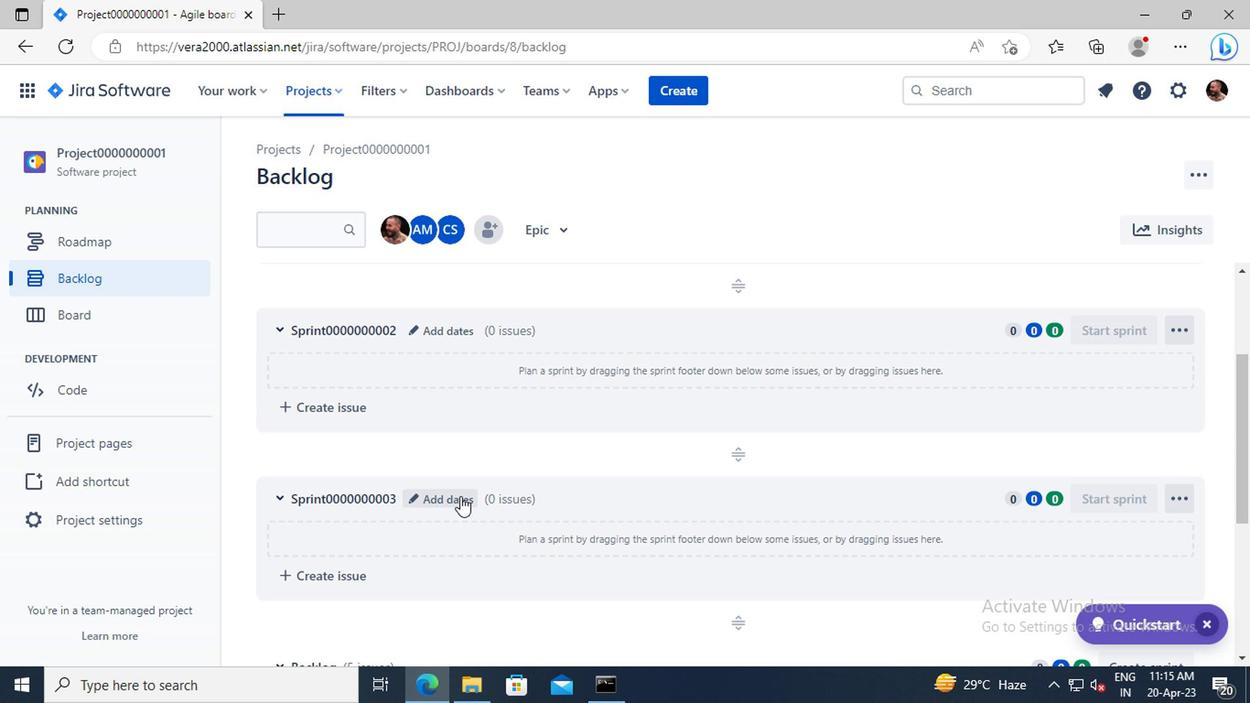 
Action: Mouse pressed left at (439, 498)
Screenshot: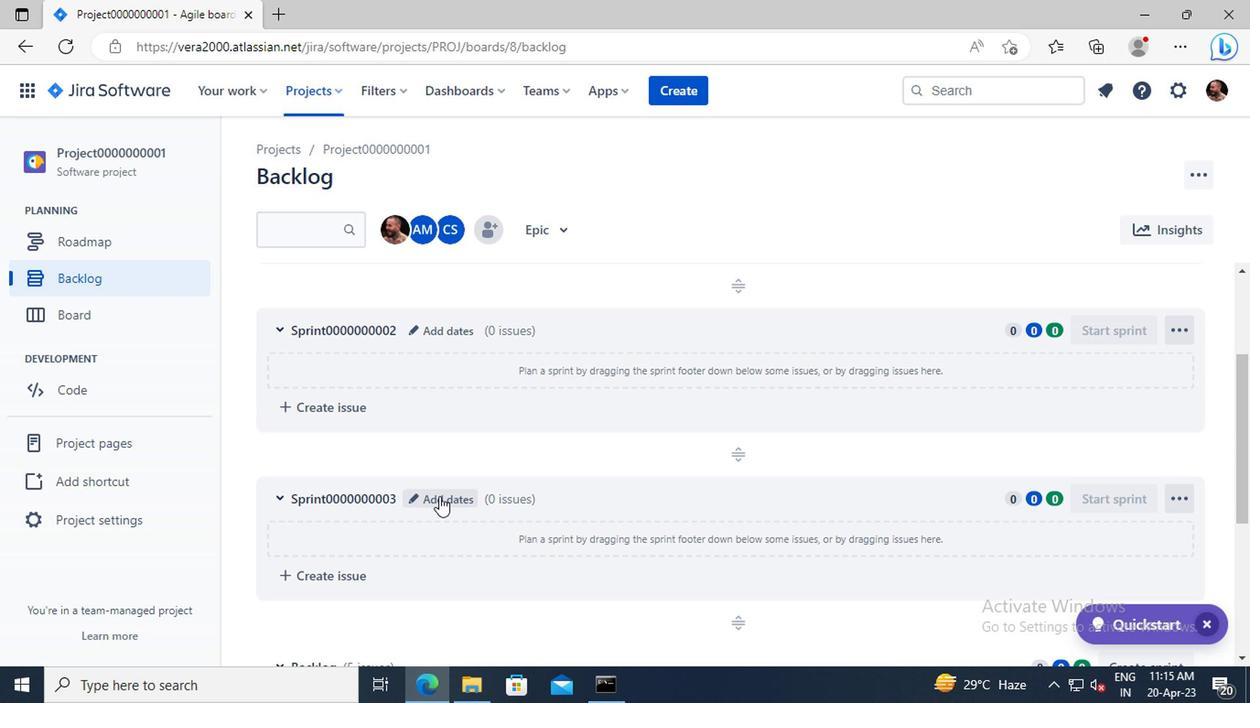 
Action: Mouse moved to (469, 288)
Screenshot: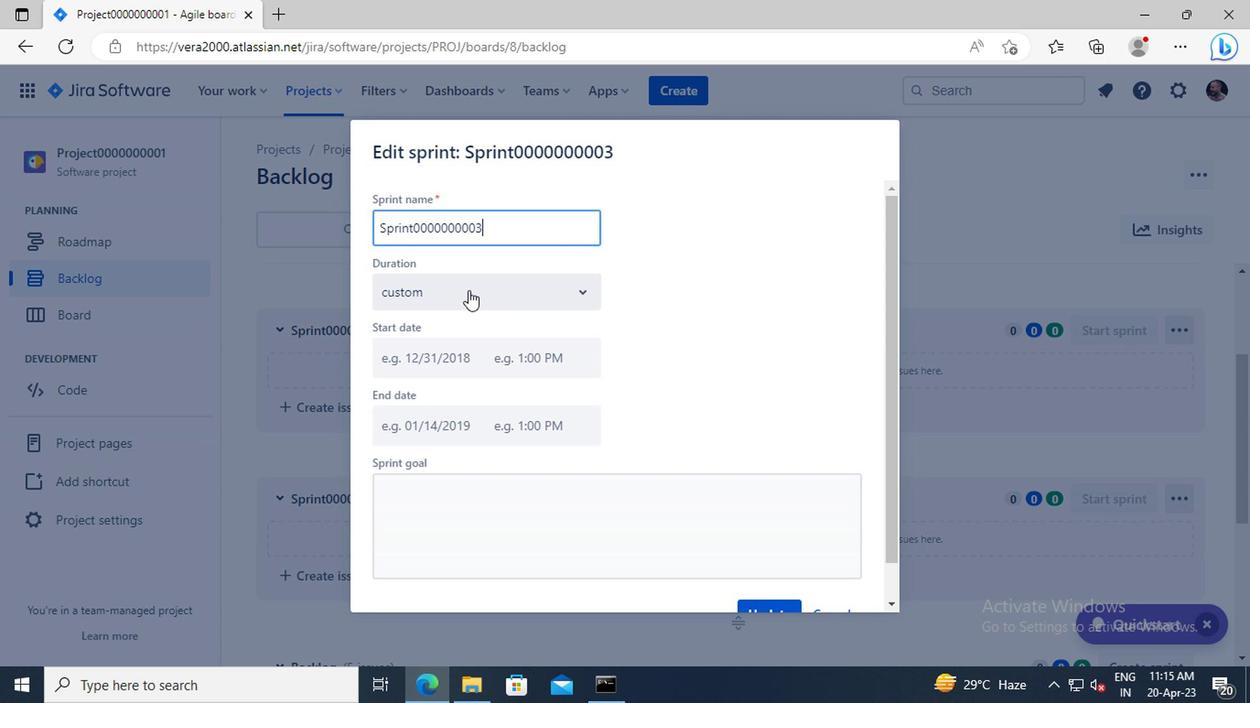 
Action: Mouse pressed left at (469, 288)
Screenshot: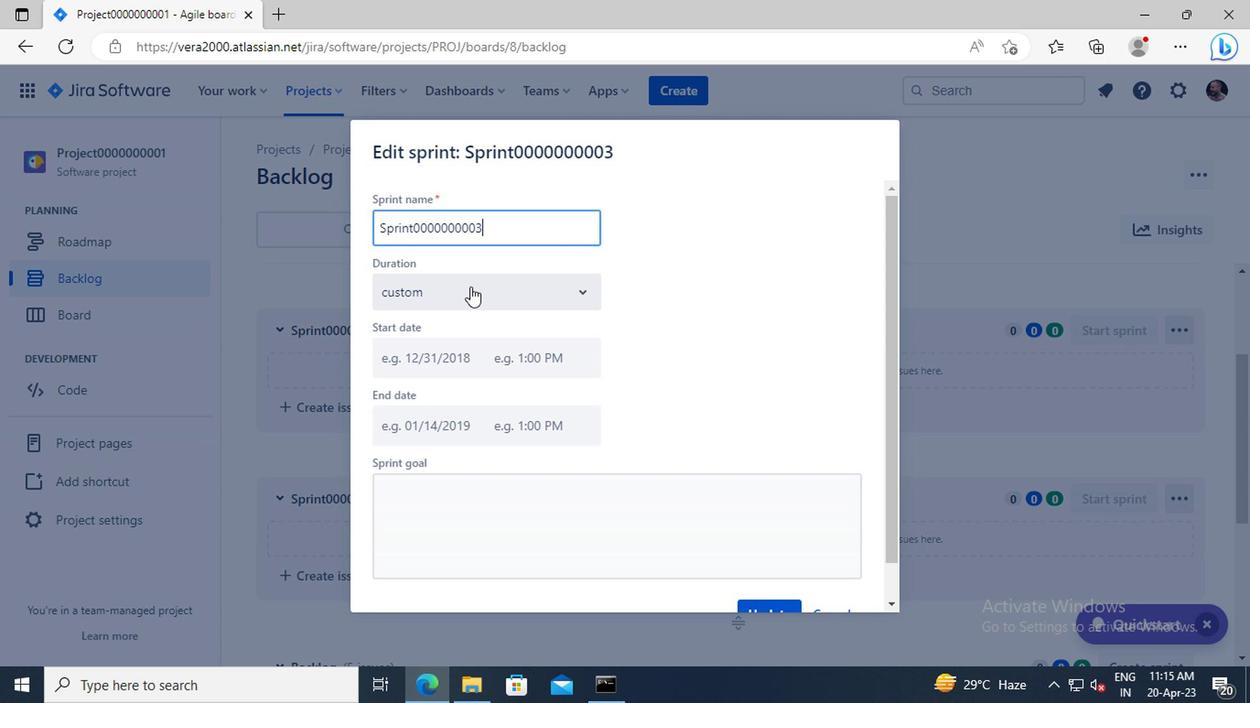 
Action: Mouse moved to (421, 403)
Screenshot: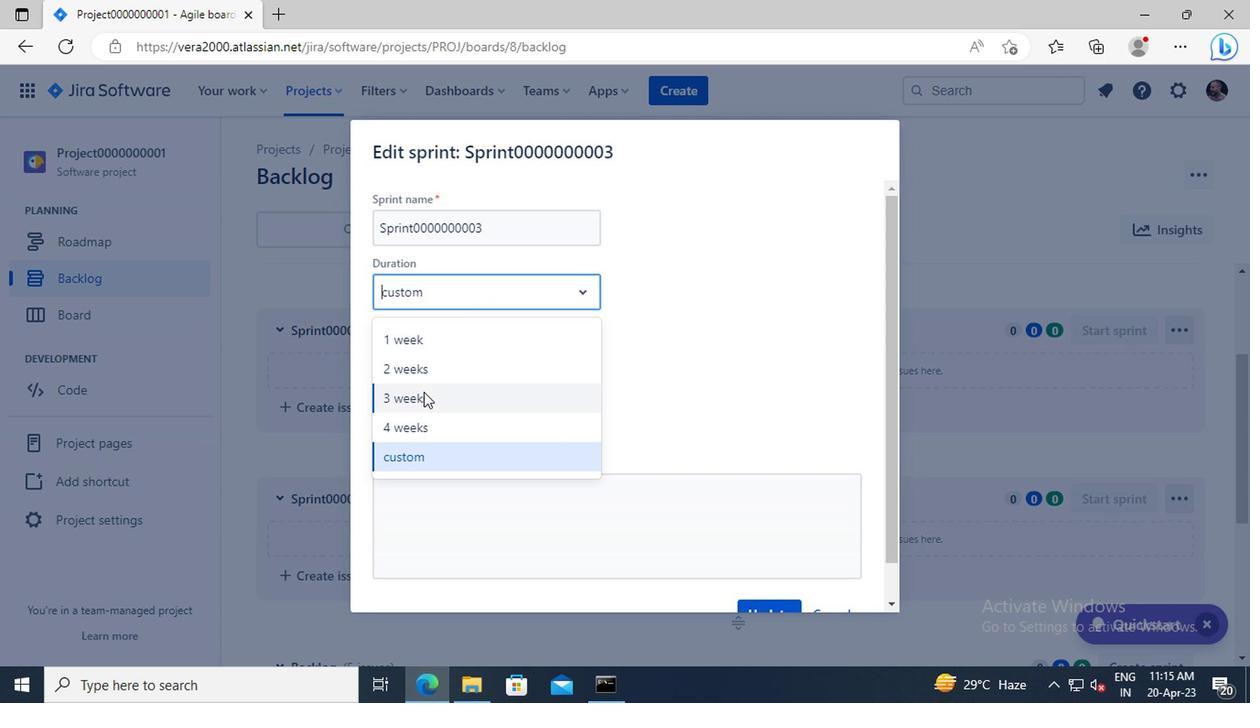 
Action: Mouse pressed left at (421, 403)
Screenshot: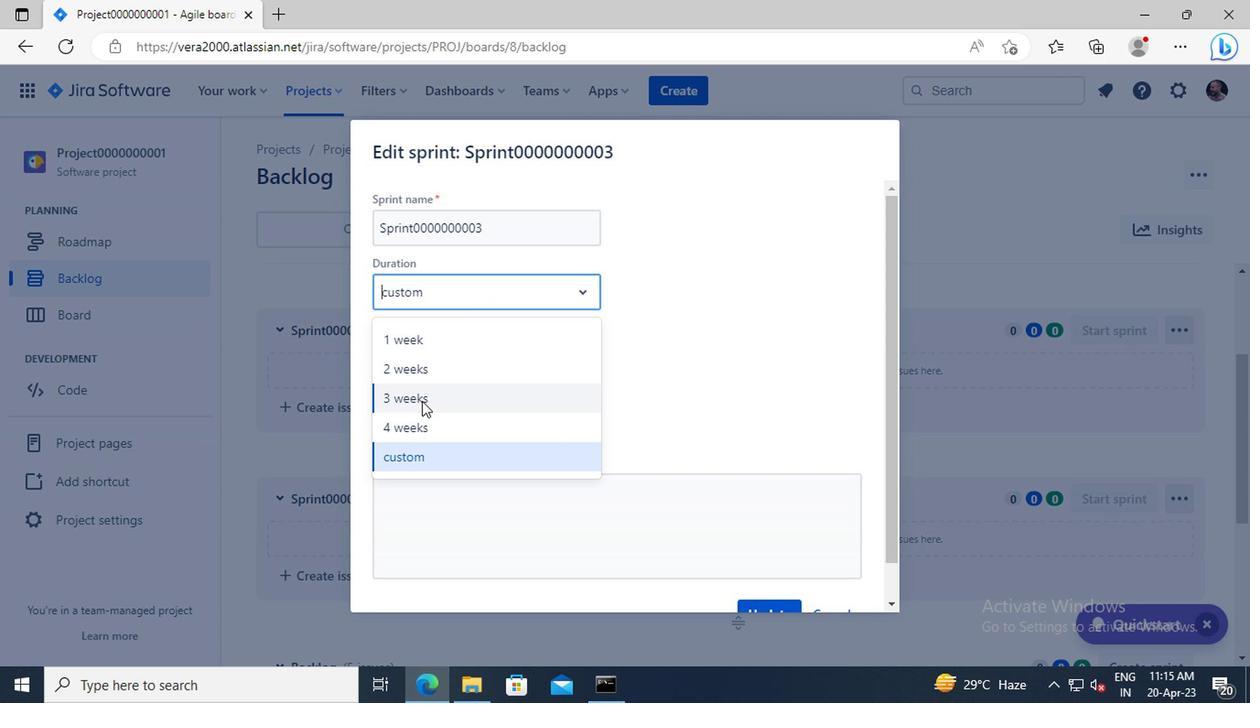 
Action: Mouse moved to (726, 426)
Screenshot: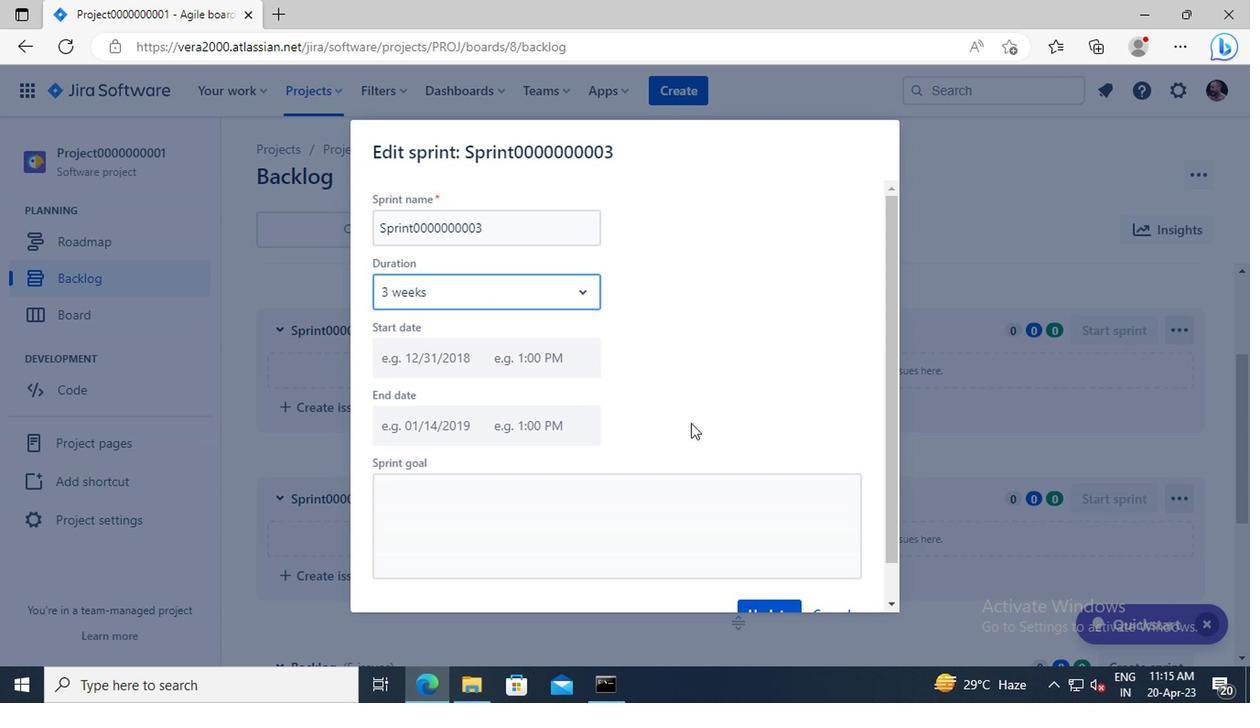 
Action: Mouse scrolled (726, 426) with delta (0, 0)
Screenshot: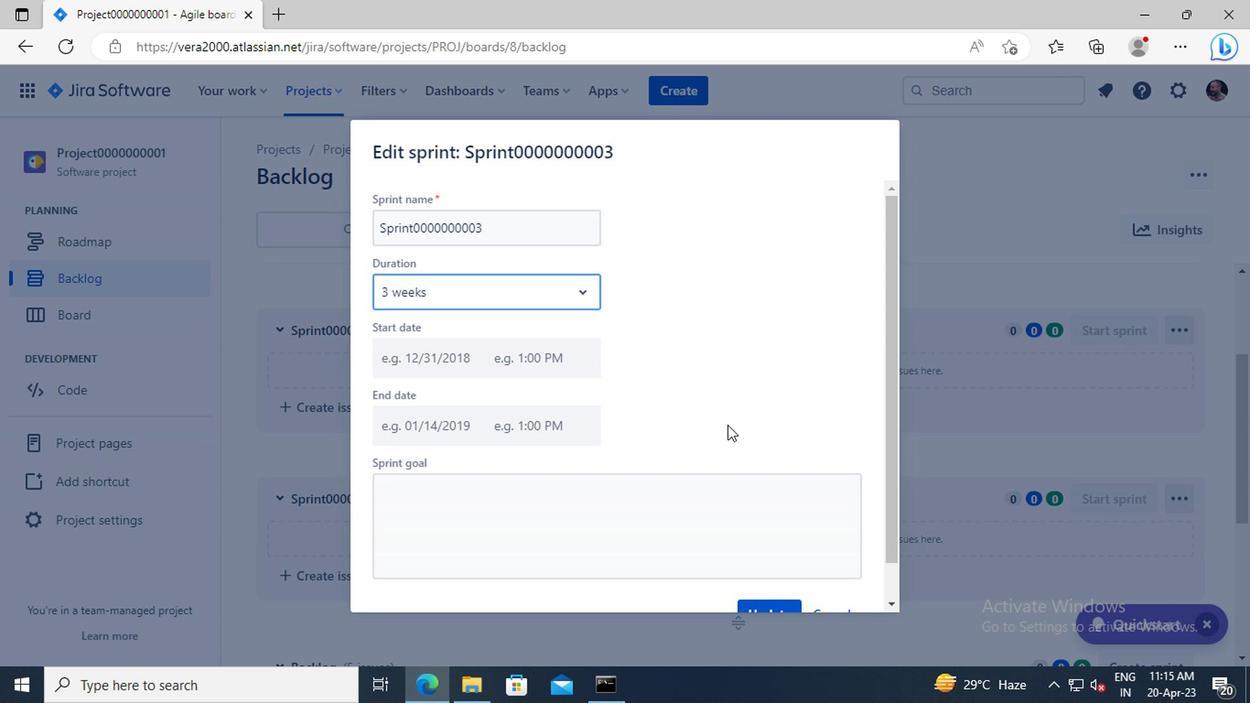 
Action: Mouse moved to (760, 574)
Screenshot: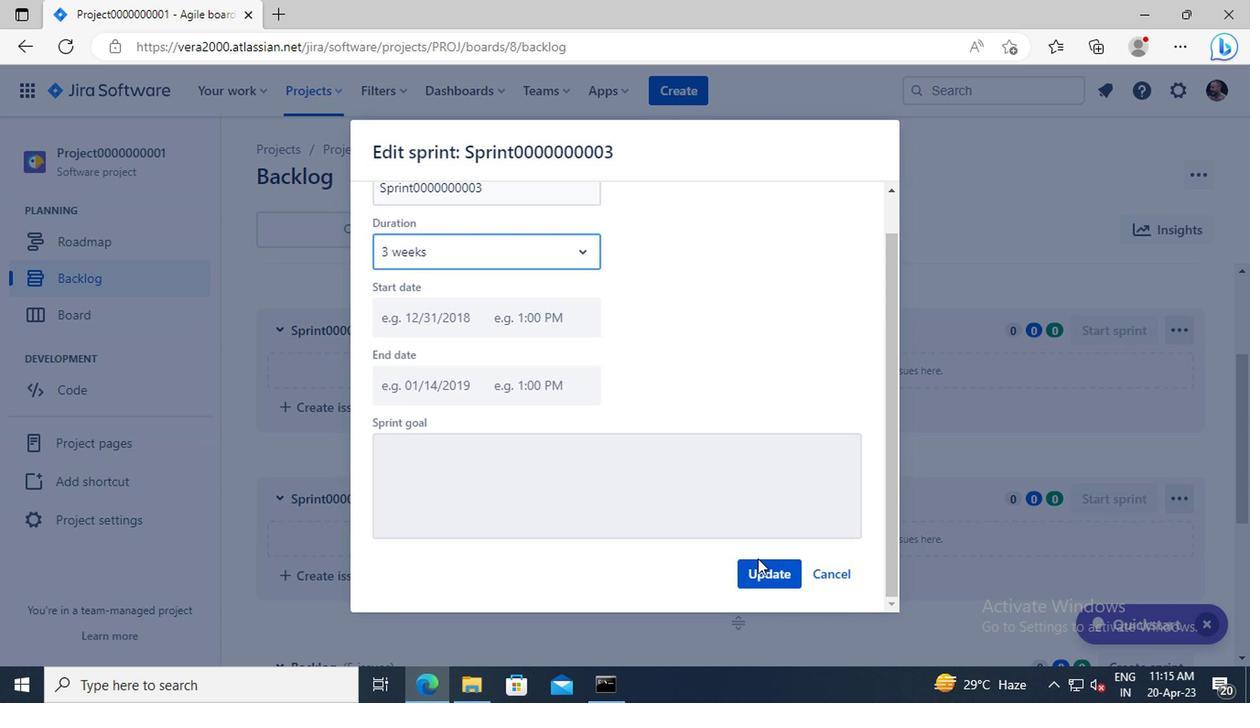 
Action: Mouse pressed left at (760, 574)
Screenshot: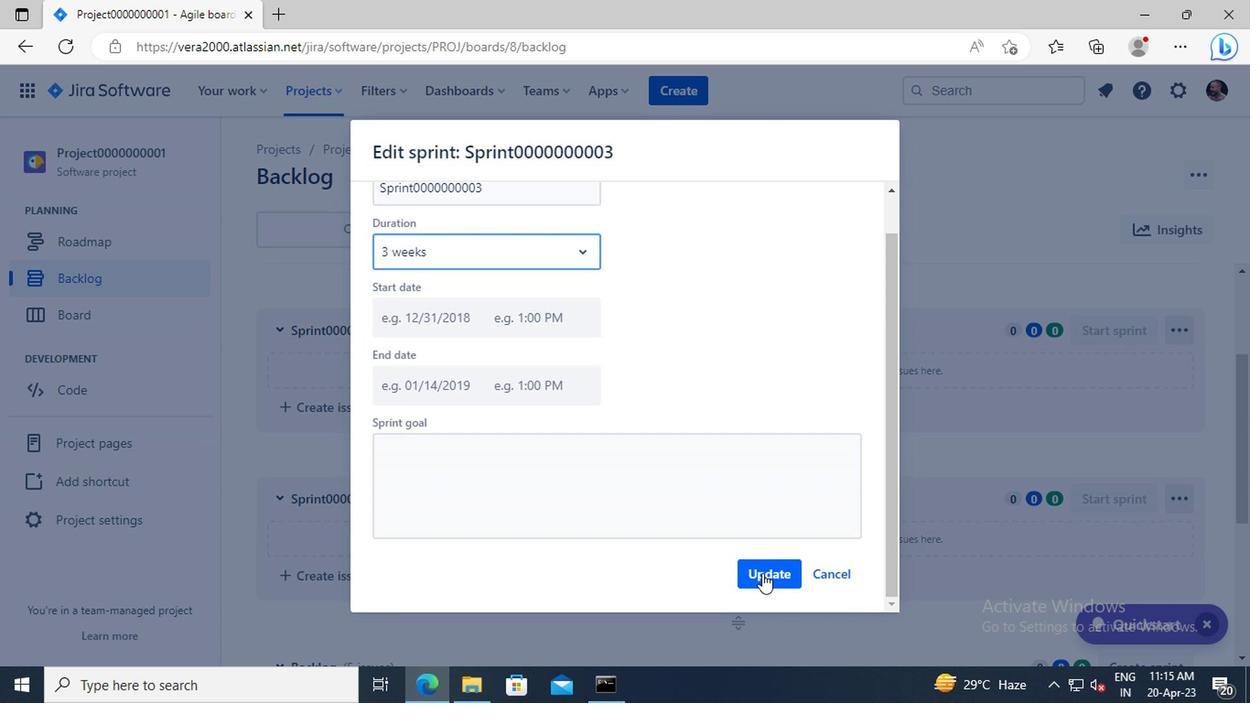 
Action: Mouse moved to (327, 99)
Screenshot: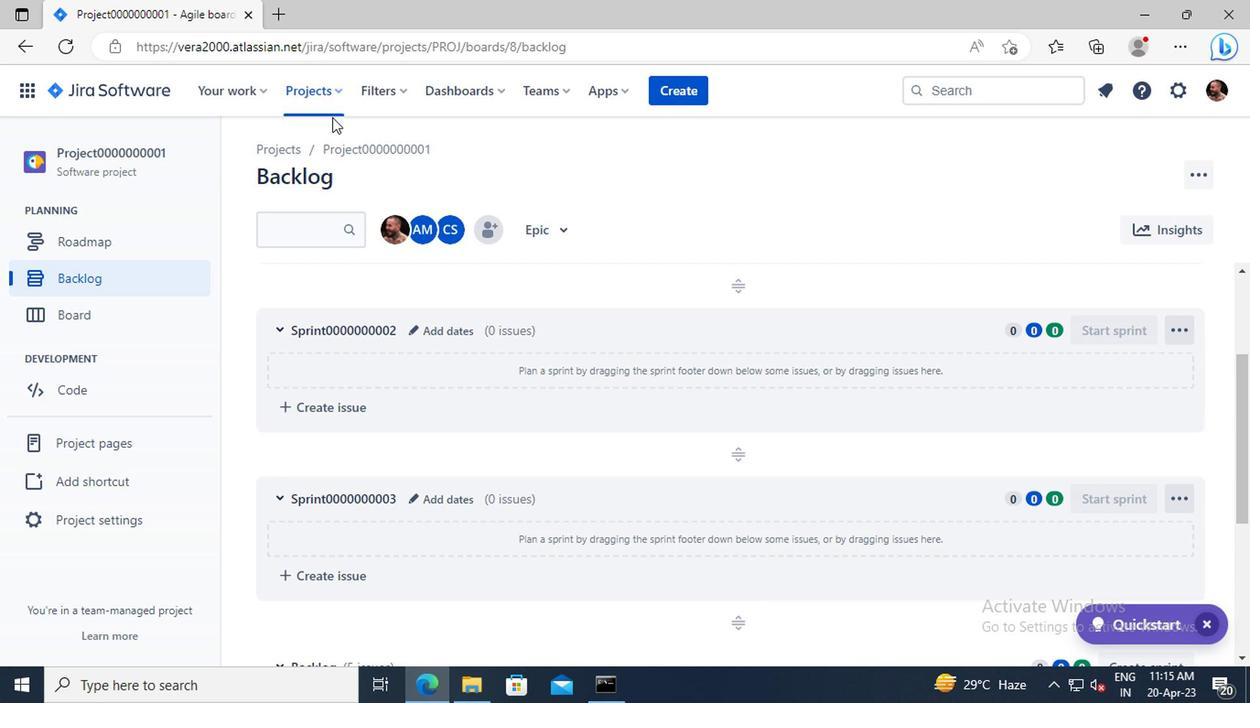 
Action: Mouse pressed left at (327, 99)
Screenshot: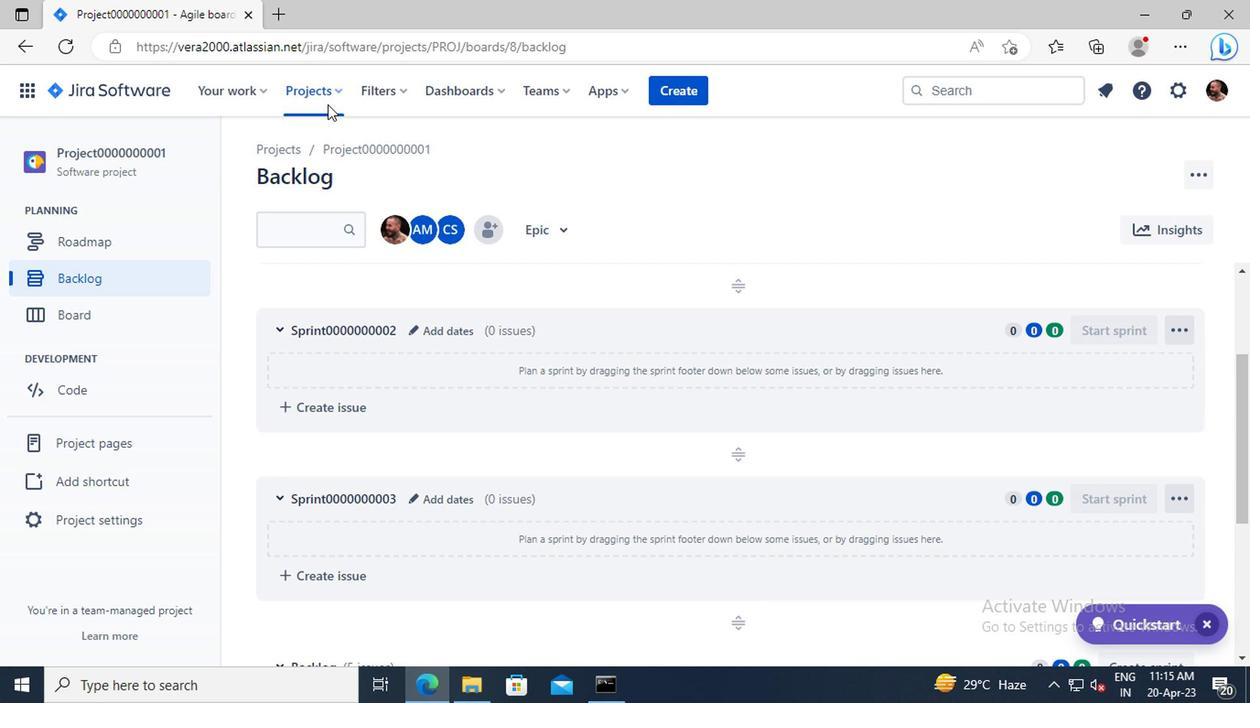 
Action: Mouse moved to (379, 223)
Screenshot: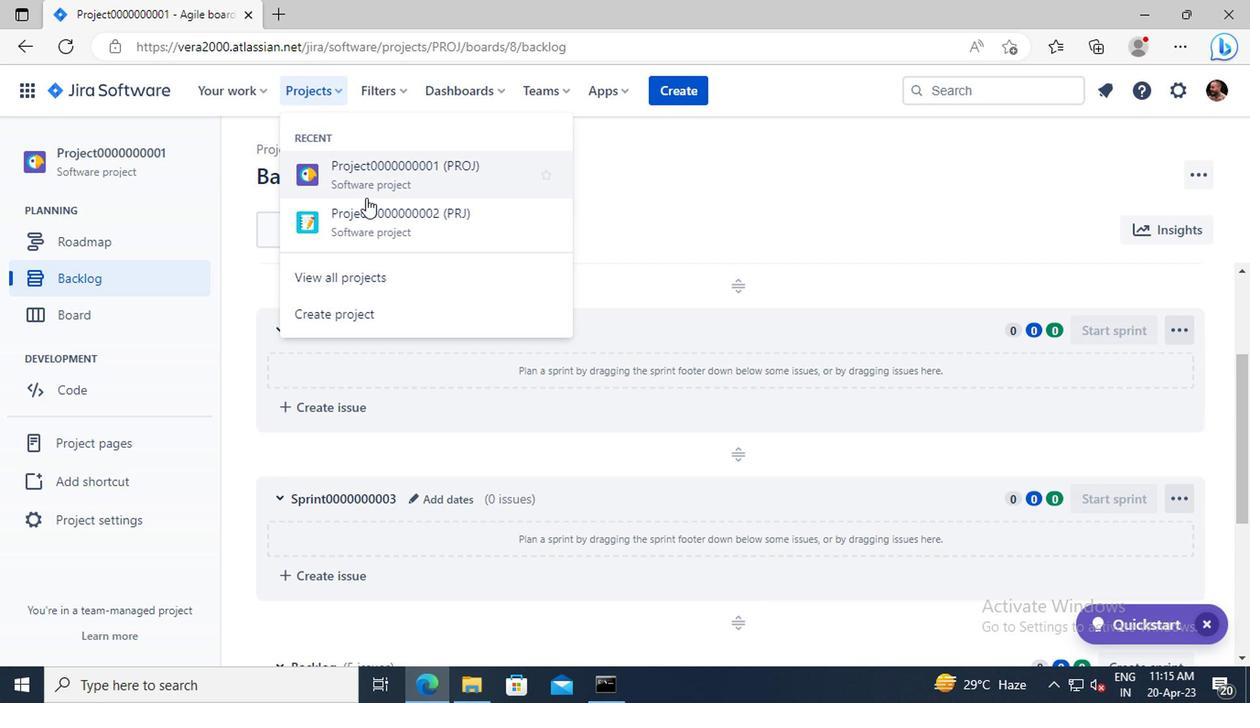 
Action: Mouse pressed left at (379, 223)
Screenshot: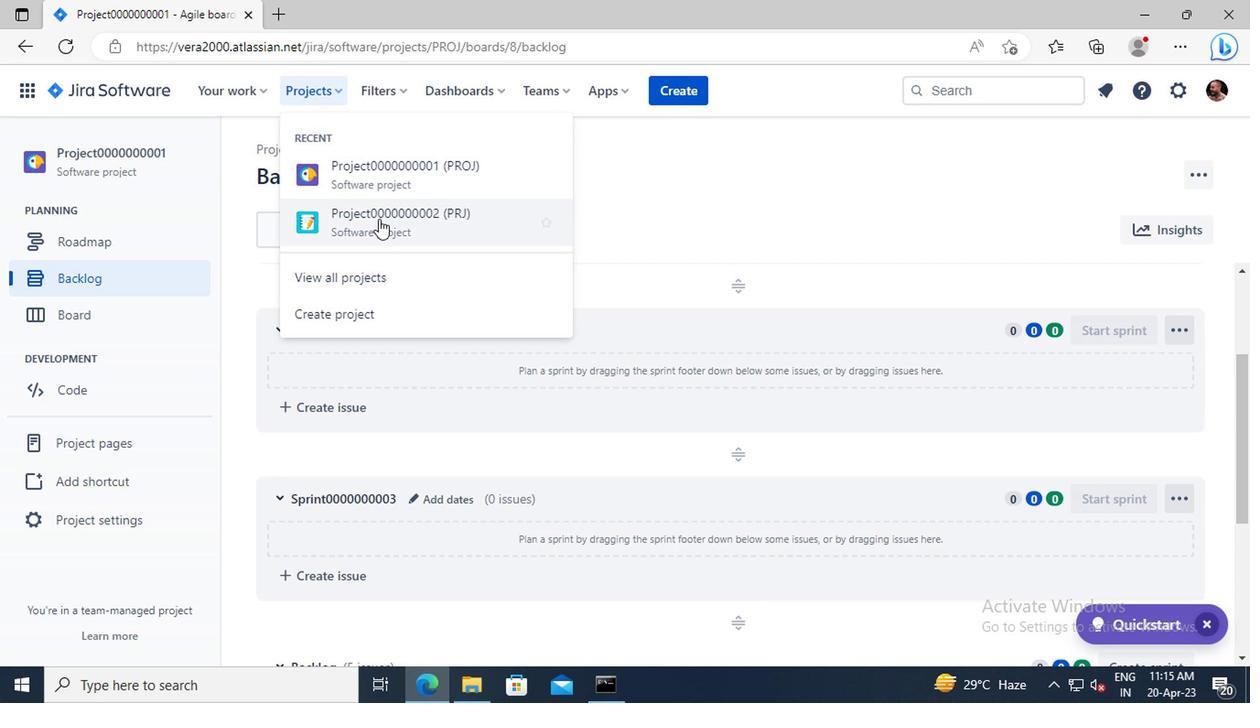 
Action: Mouse moved to (93, 274)
Screenshot: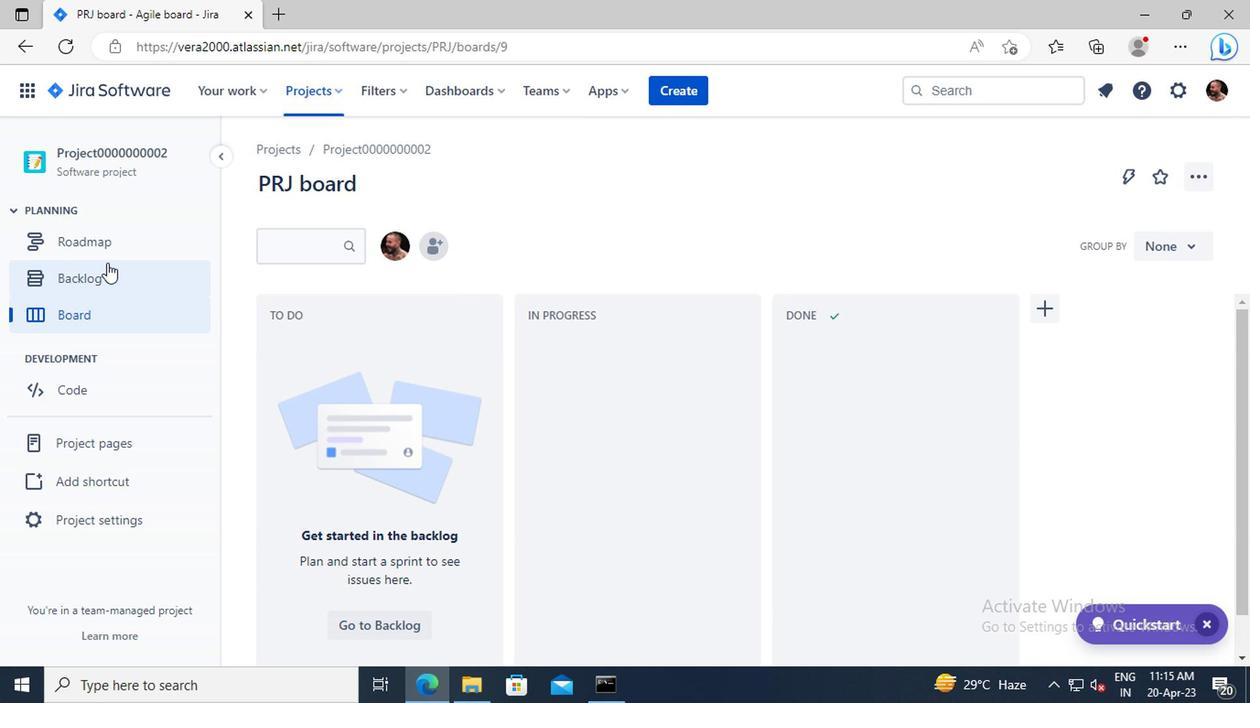 
Action: Mouse pressed left at (93, 274)
Screenshot: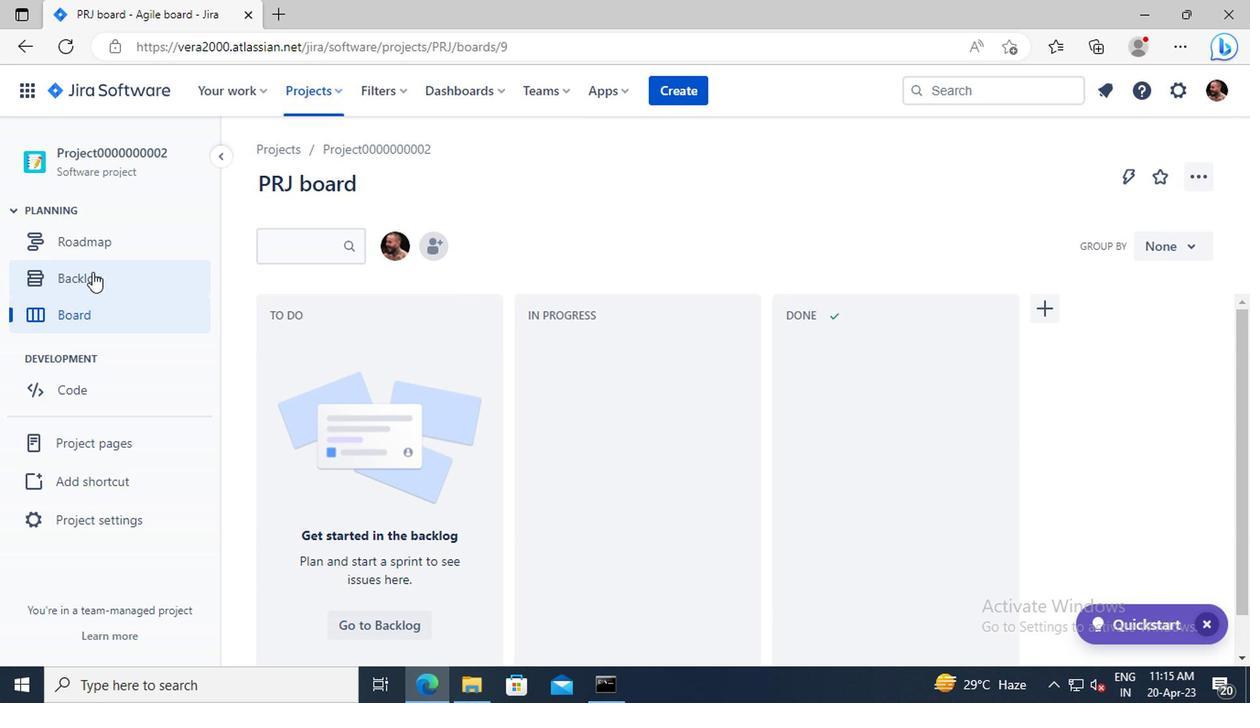
Action: Mouse moved to (816, 328)
Screenshot: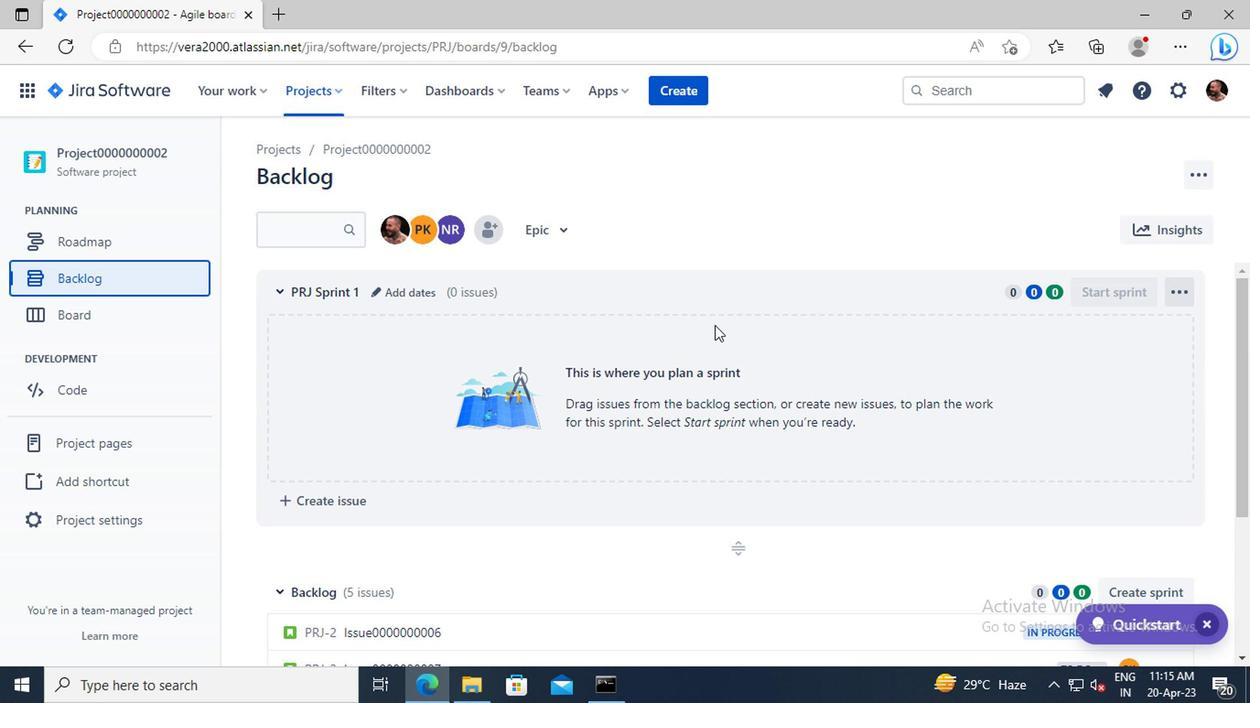 
Action: Mouse scrolled (816, 327) with delta (0, 0)
Screenshot: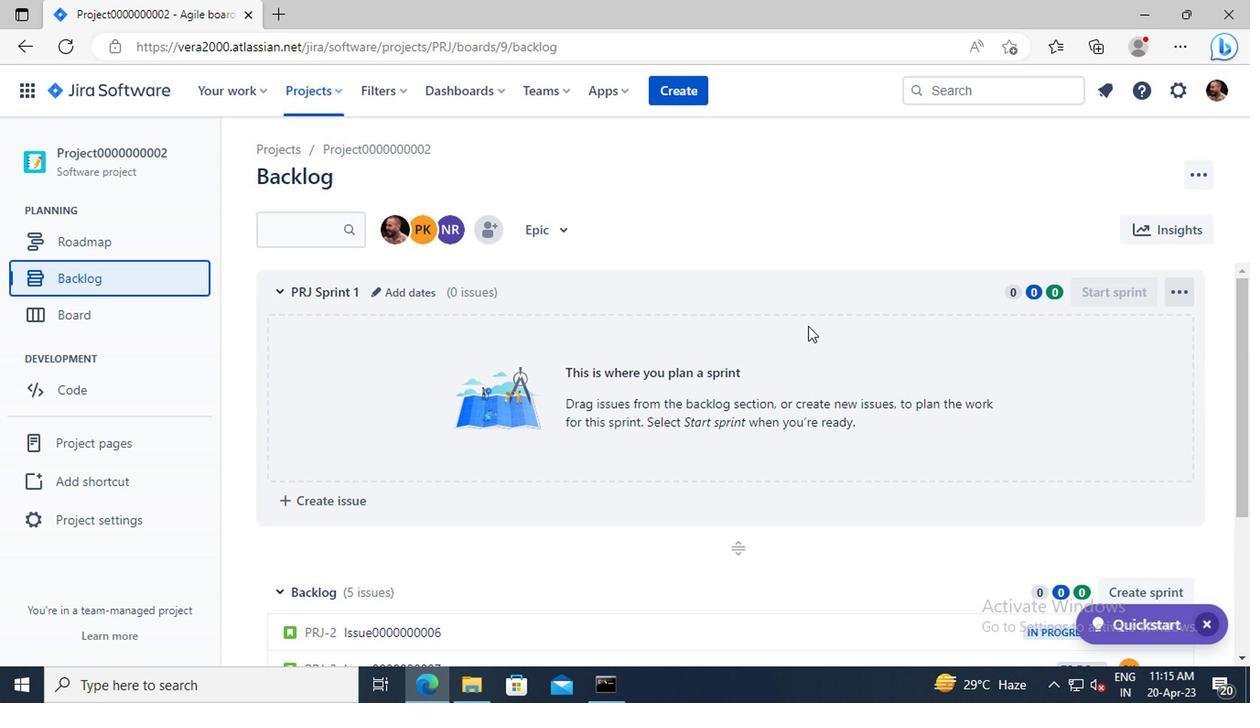 
Action: Mouse scrolled (816, 327) with delta (0, 0)
Screenshot: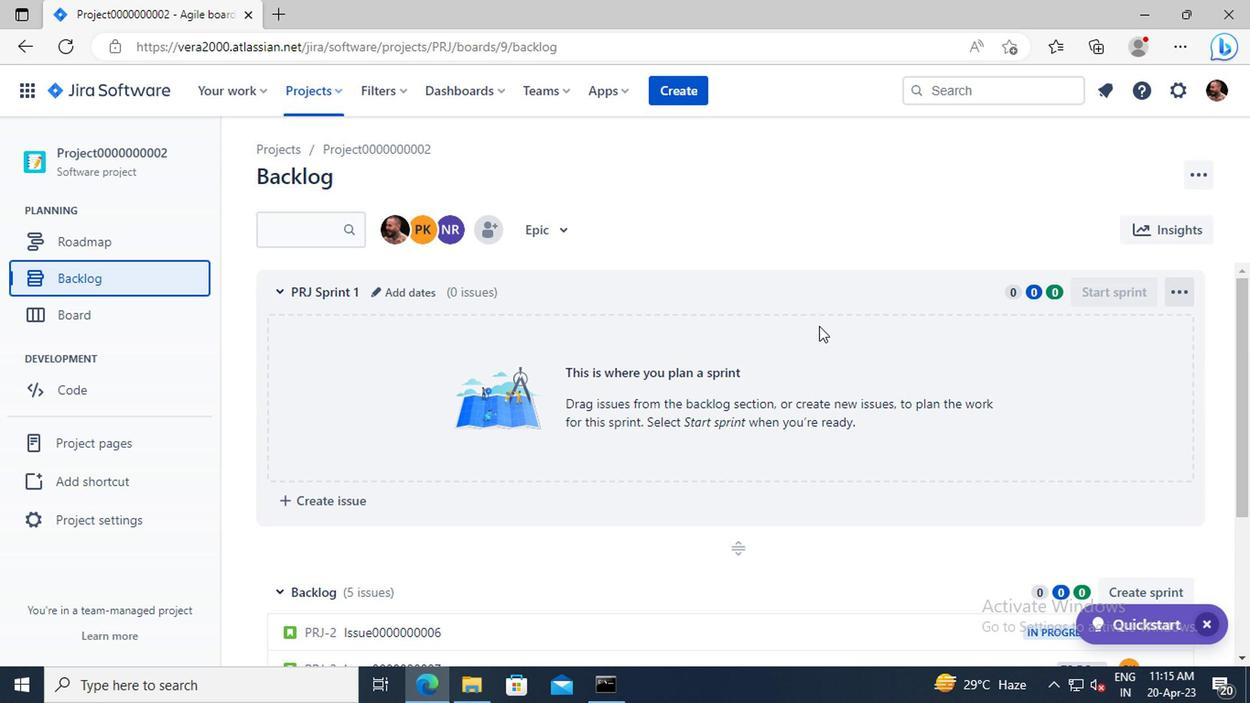 
Action: Mouse moved to (1124, 475)
Screenshot: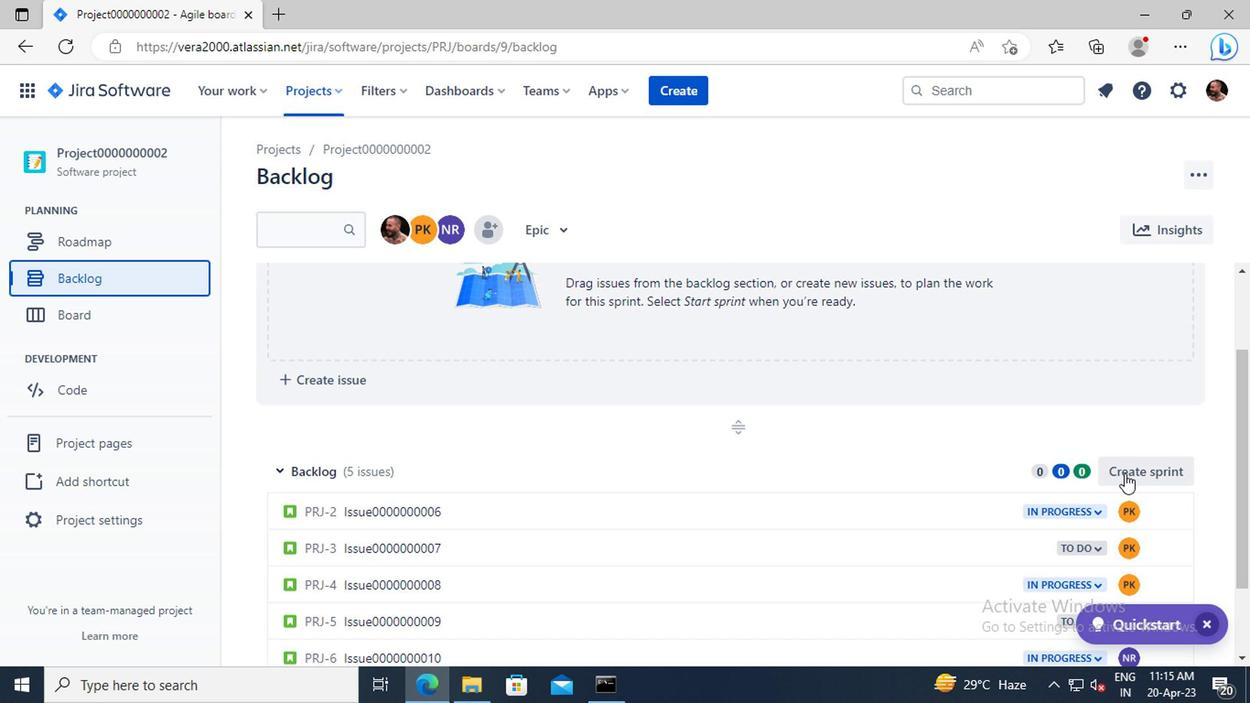 
Action: Mouse pressed left at (1124, 475)
Screenshot: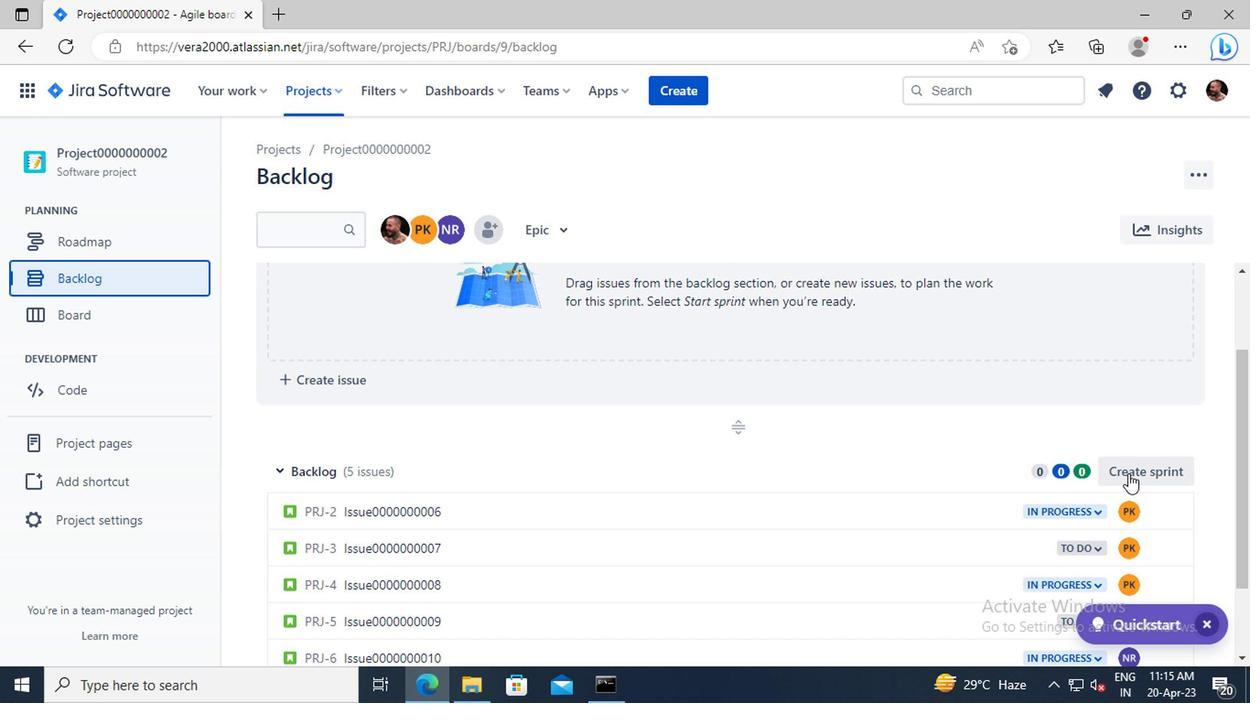
Action: Mouse moved to (395, 469)
Screenshot: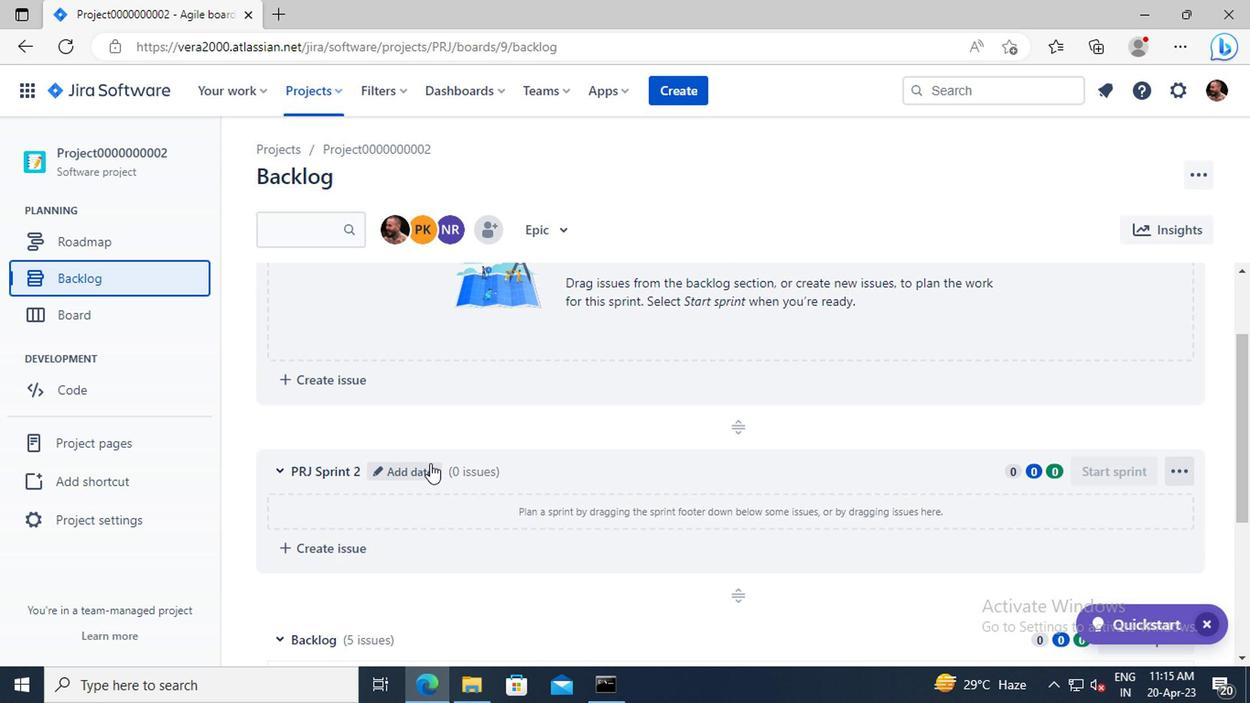 
Action: Mouse pressed left at (395, 469)
Screenshot: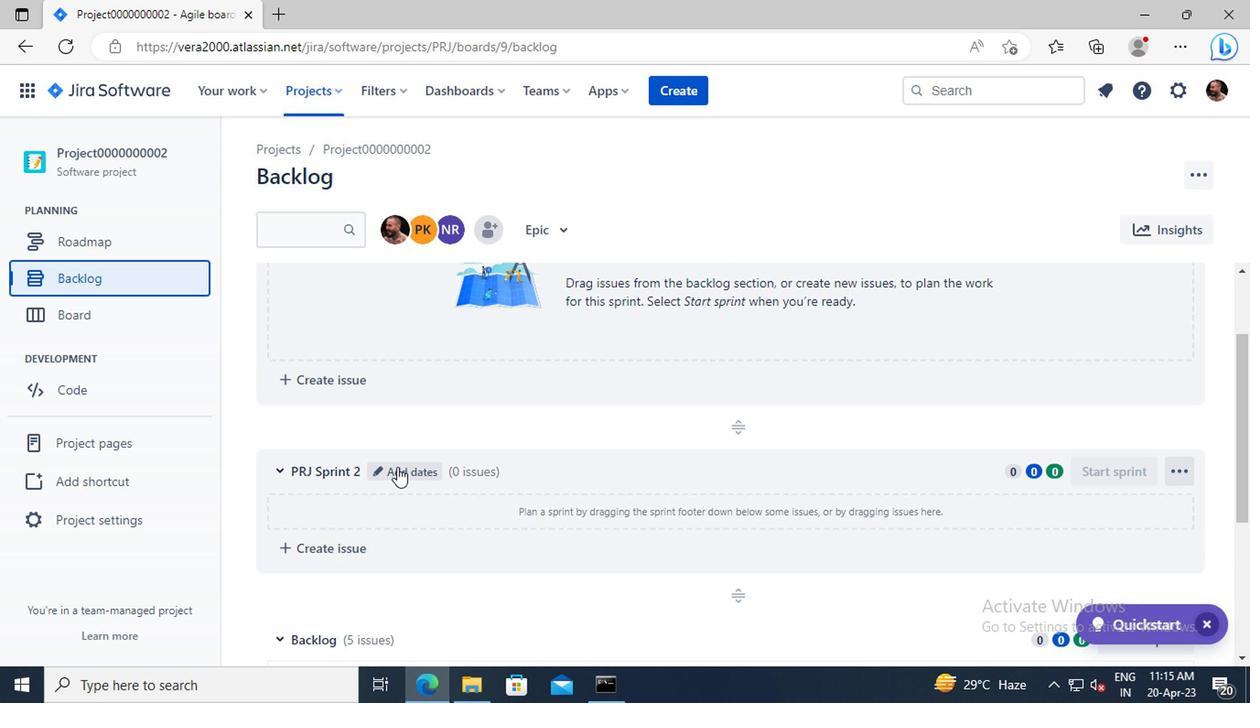 
Action: Mouse moved to (459, 233)
Screenshot: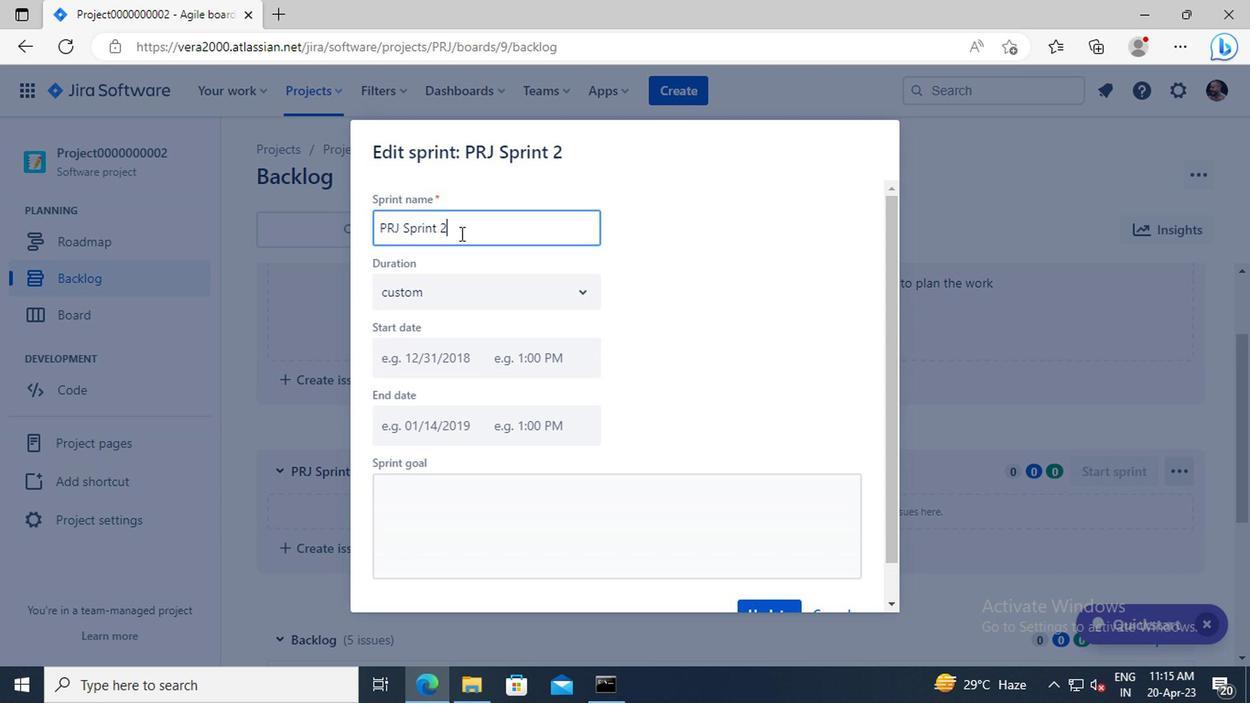 
Action: Key pressed <Key.backspace><Key.backspace><Key.backspace><Key.backspace><Key.backspace><Key.backspace><Key.backspace><Key.backspace><Key.backspace><Key.backspace><Key.backspace><Key.backspace><Key.backspace><Key.backspace><Key.backspace><Key.backspace><Key.backspace><Key.backspace><Key.backspace><Key.backspace><Key.shift><Key.shift>SPRINT0000000004
Screenshot: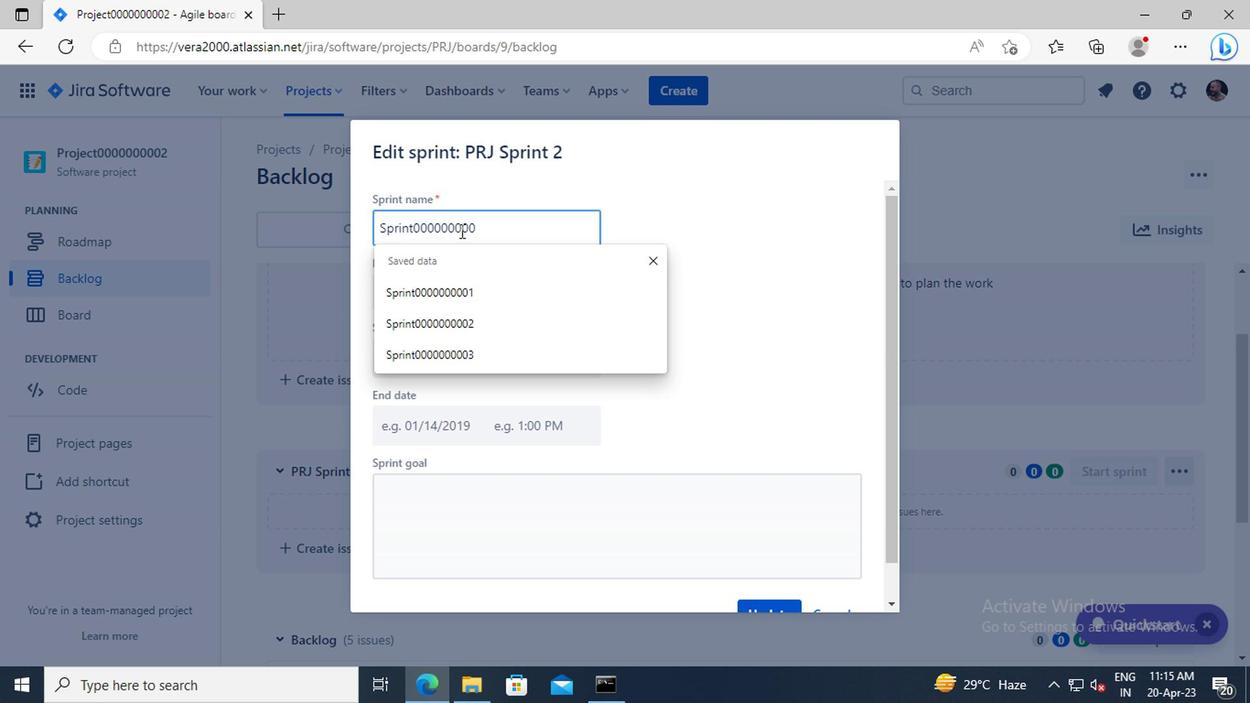 
Action: Mouse moved to (717, 396)
Screenshot: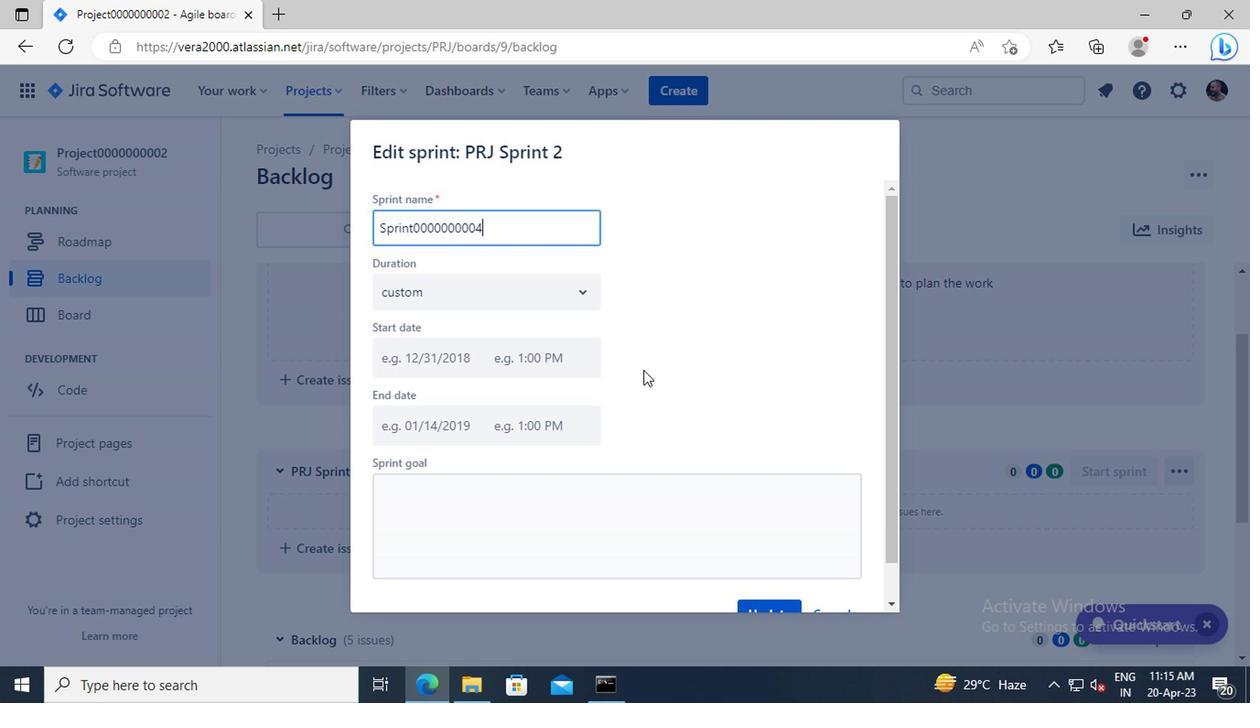 
Action: Mouse scrolled (717, 394) with delta (0, -1)
Screenshot: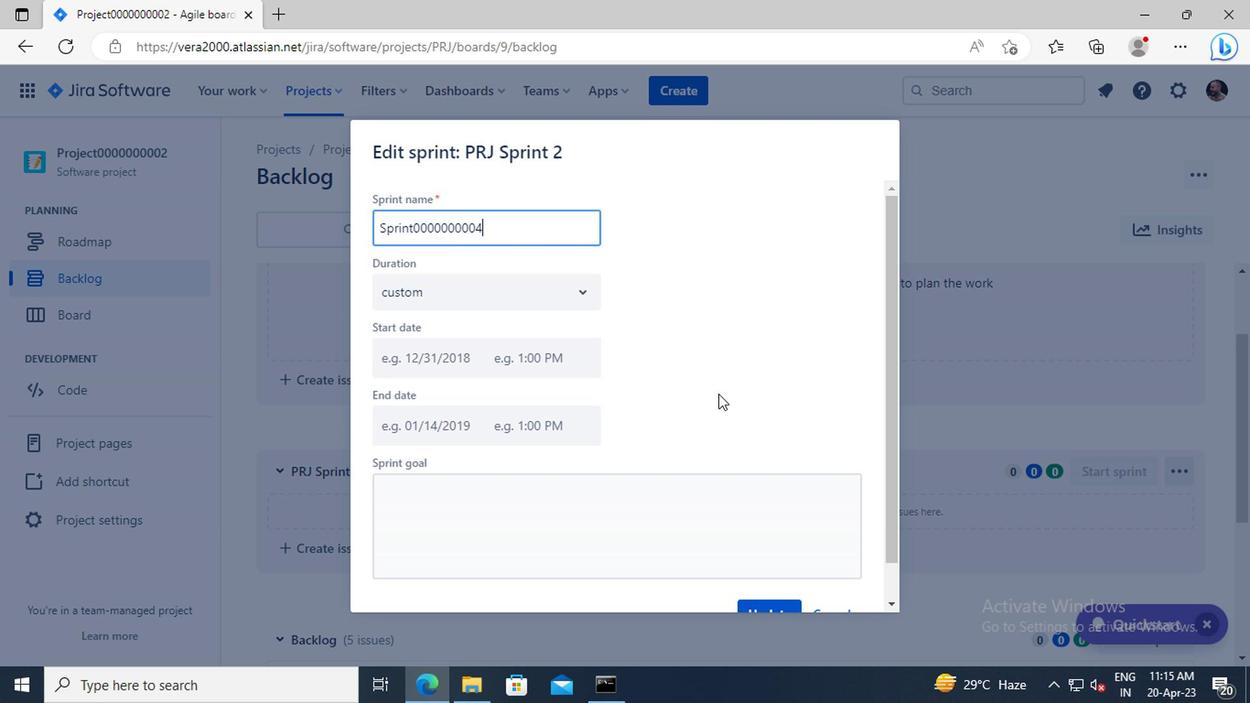 
Action: Mouse moved to (776, 575)
Screenshot: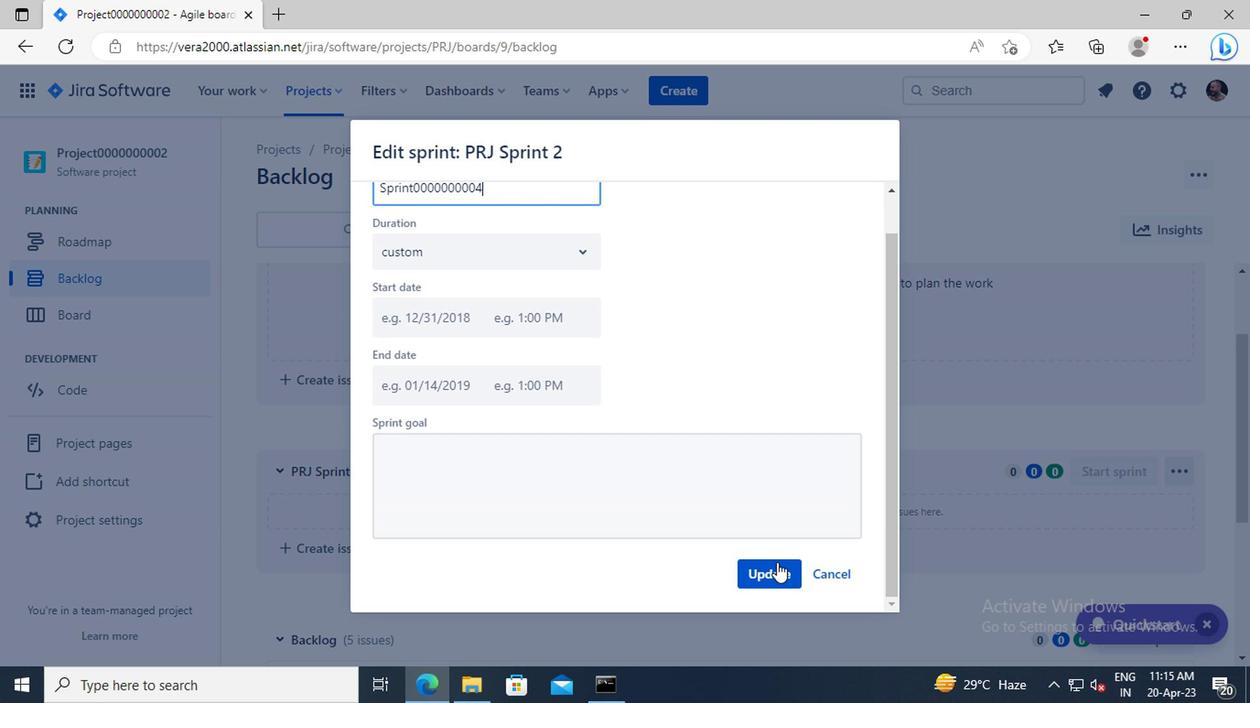 
Action: Mouse pressed left at (776, 575)
Screenshot: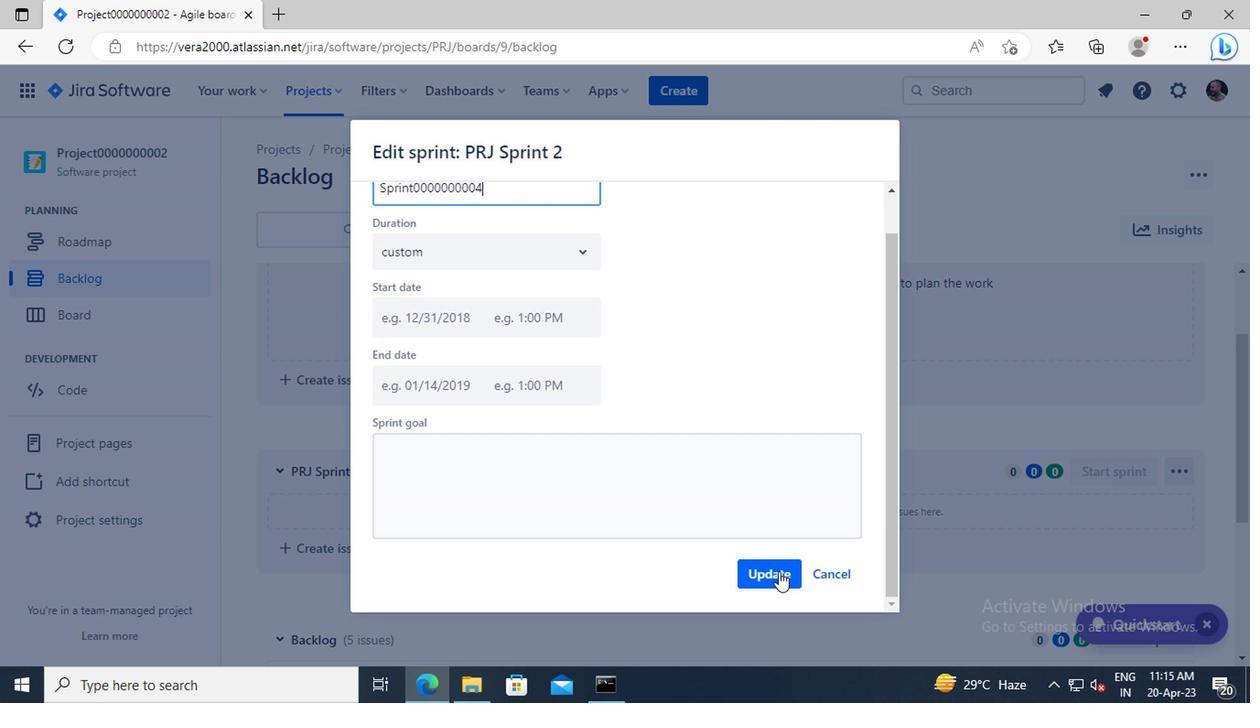 
